 Task: Search one way flight ticket for 1 adult, 1 child, 1 infant in seat in premium economy from Medford: Rogue Valley International-medford Airport to Fort Wayne: Fort Wayne International Airport on 8-4-2023. Choice of flights is Royal air maroc. Number of bags: 2 checked bags. Price is upto 91000. Outbound departure time preference is 6:30.
Action: Mouse moved to (298, 265)
Screenshot: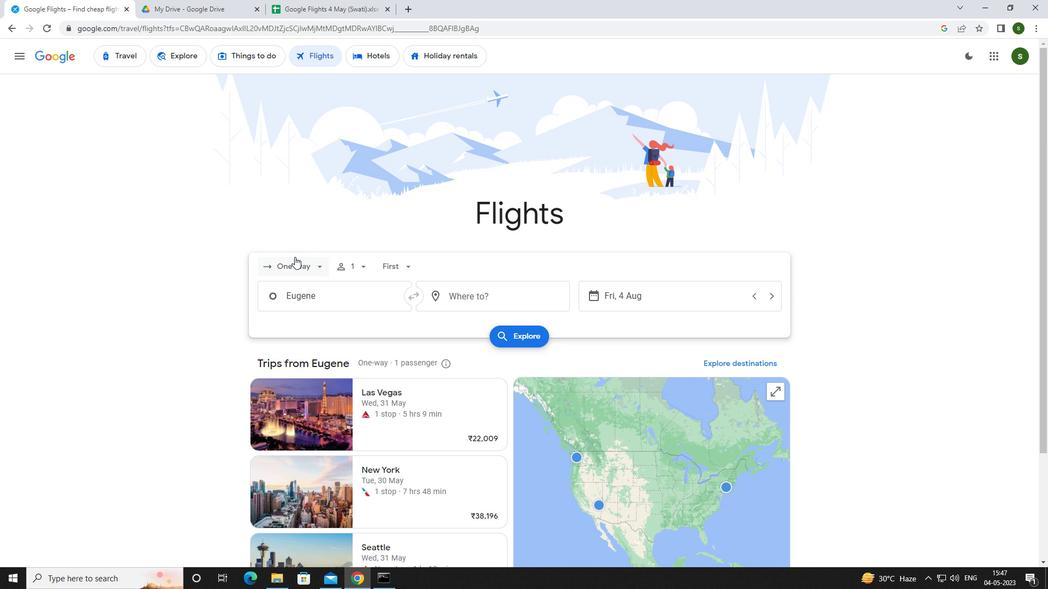 
Action: Mouse pressed left at (298, 265)
Screenshot: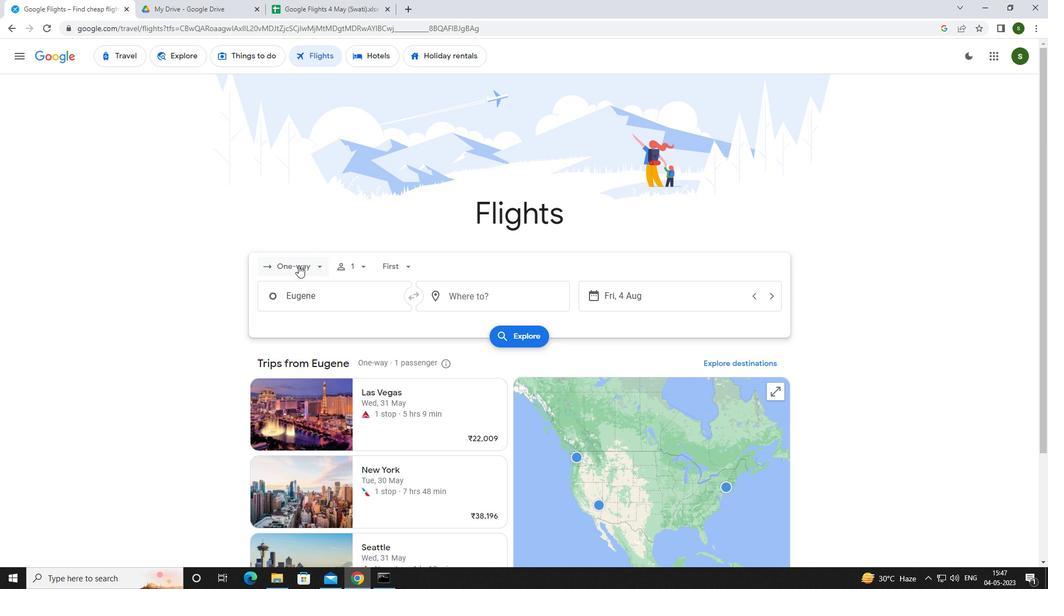 
Action: Mouse moved to (315, 318)
Screenshot: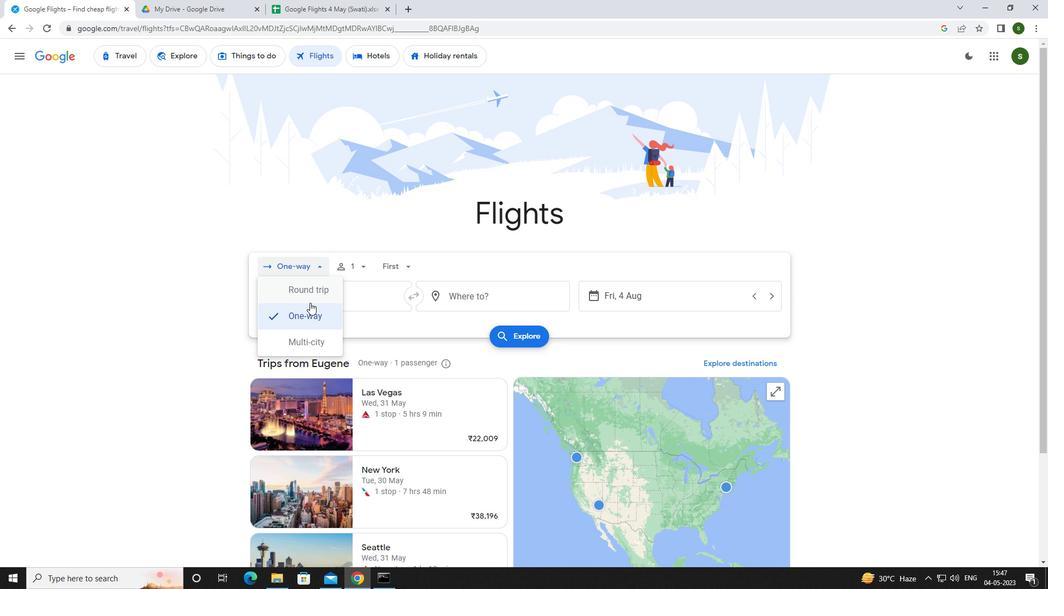 
Action: Mouse pressed left at (315, 318)
Screenshot: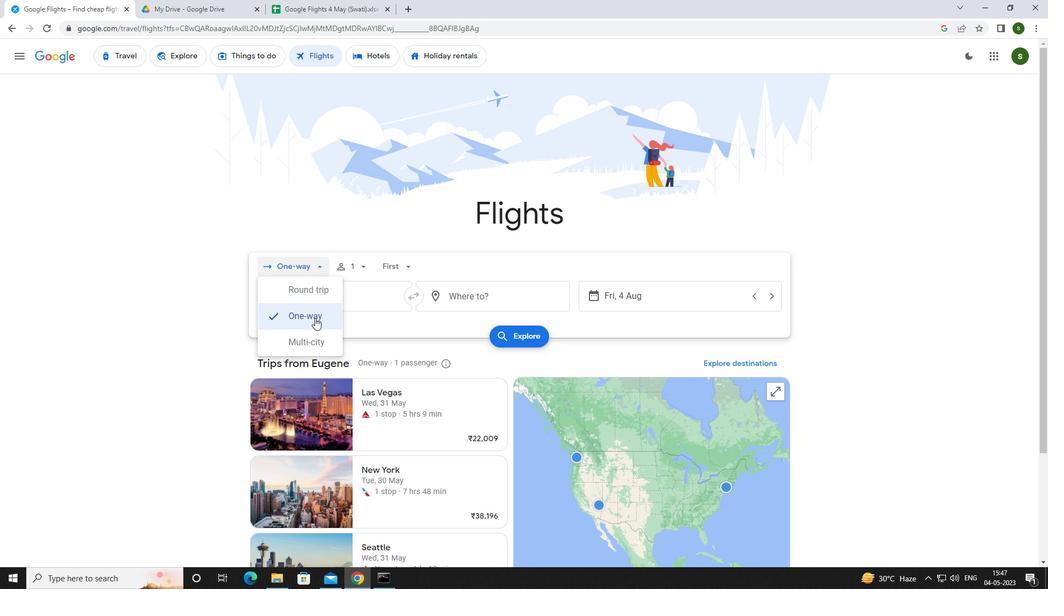 
Action: Mouse moved to (355, 265)
Screenshot: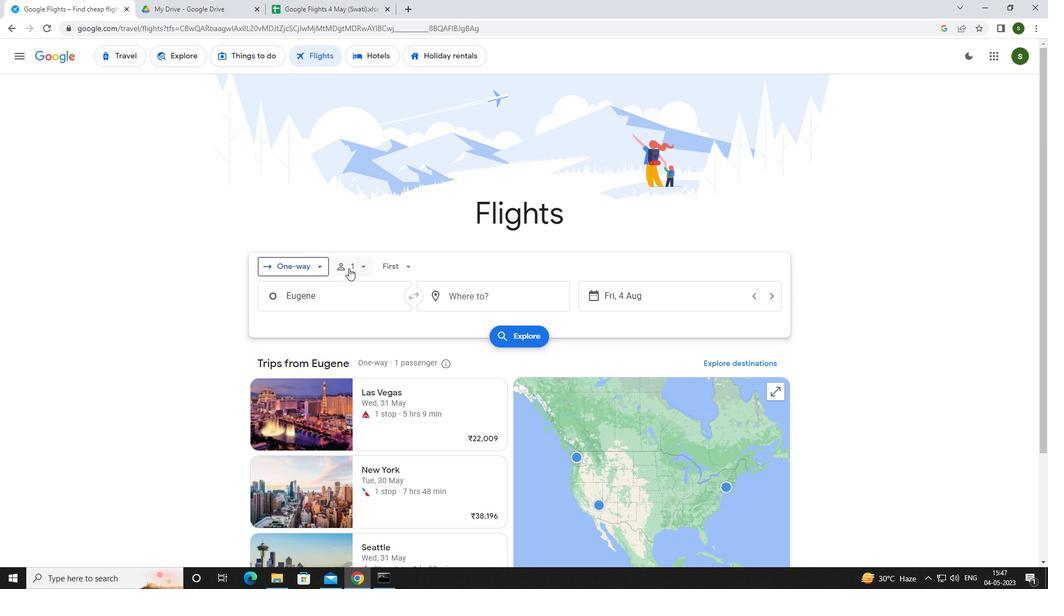
Action: Mouse pressed left at (355, 265)
Screenshot: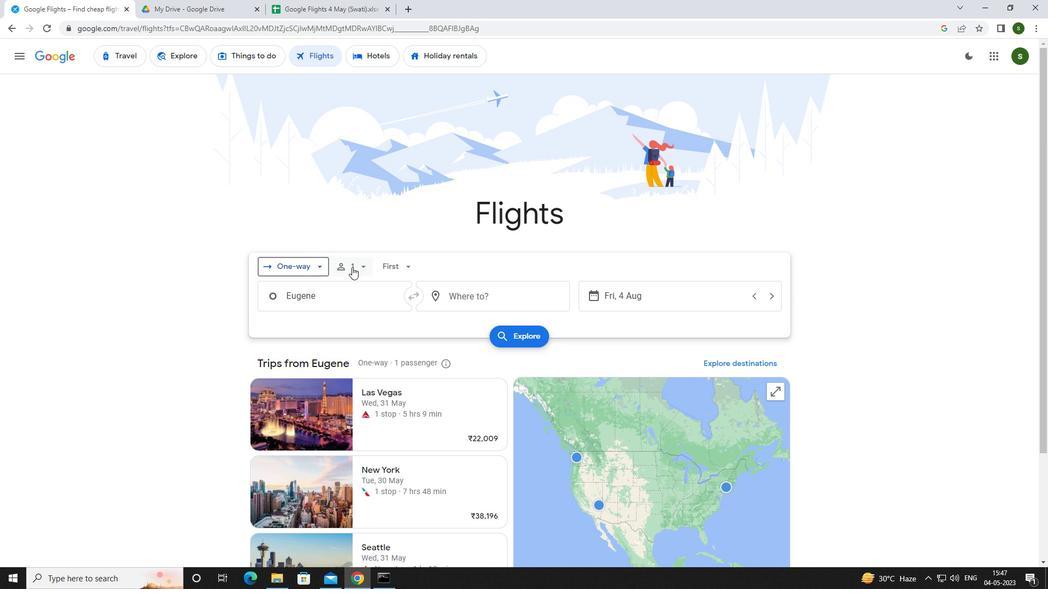 
Action: Mouse moved to (448, 322)
Screenshot: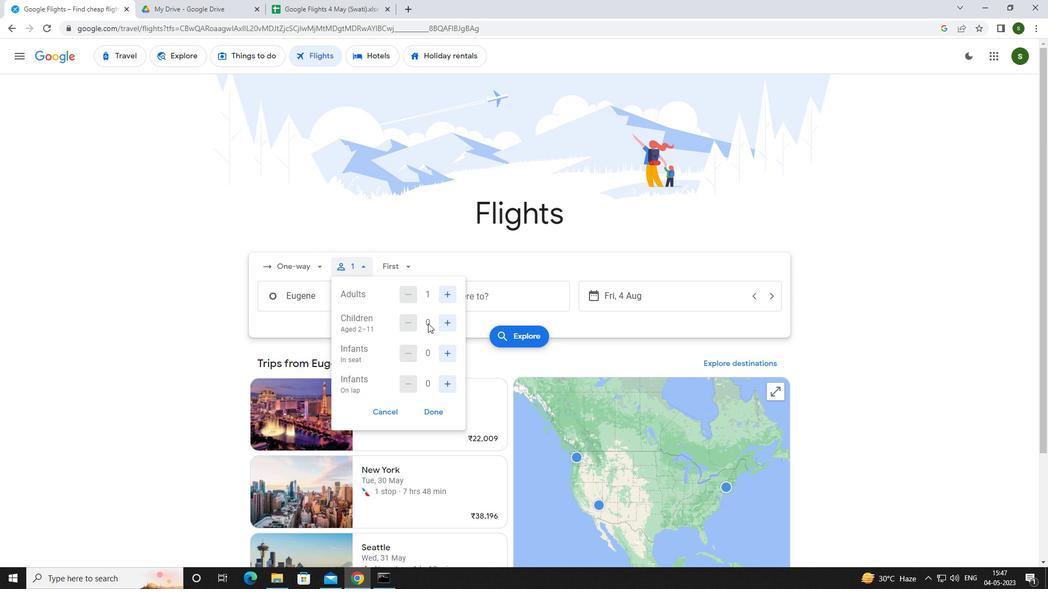 
Action: Mouse pressed left at (448, 322)
Screenshot: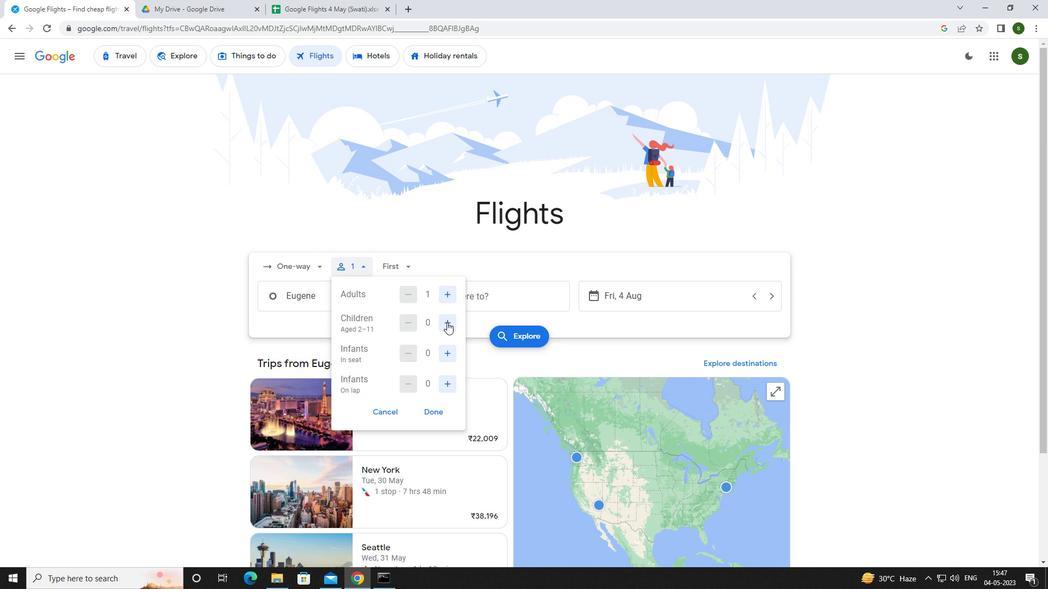 
Action: Mouse moved to (448, 344)
Screenshot: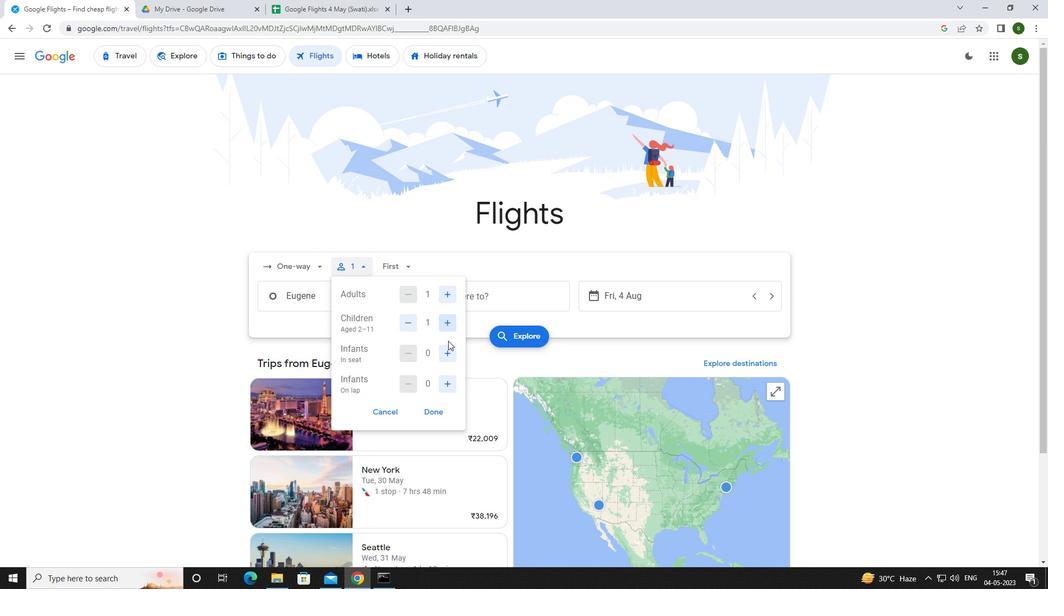 
Action: Mouse pressed left at (448, 344)
Screenshot: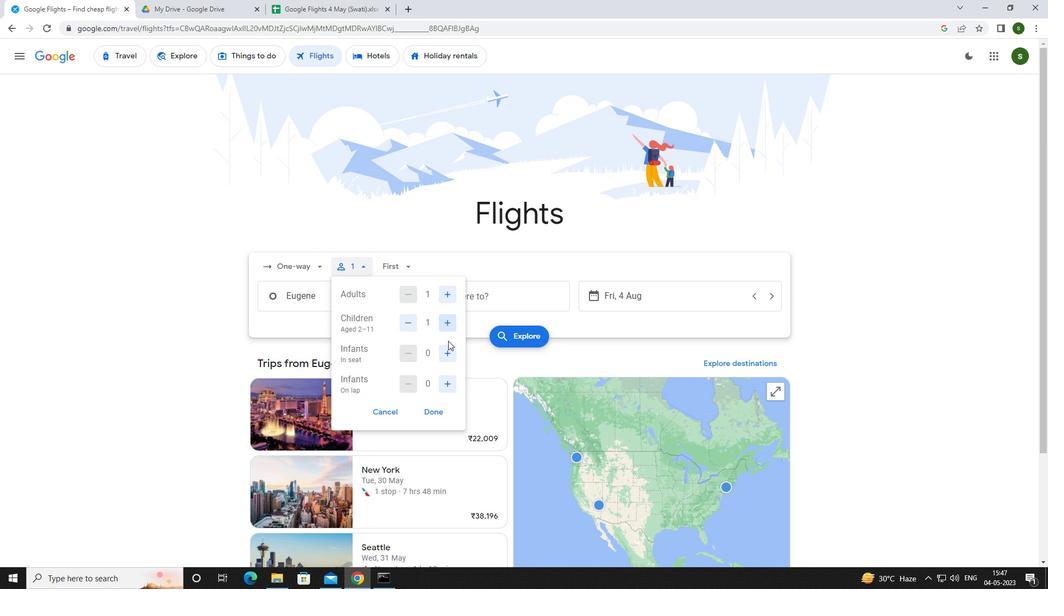 
Action: Mouse moved to (407, 258)
Screenshot: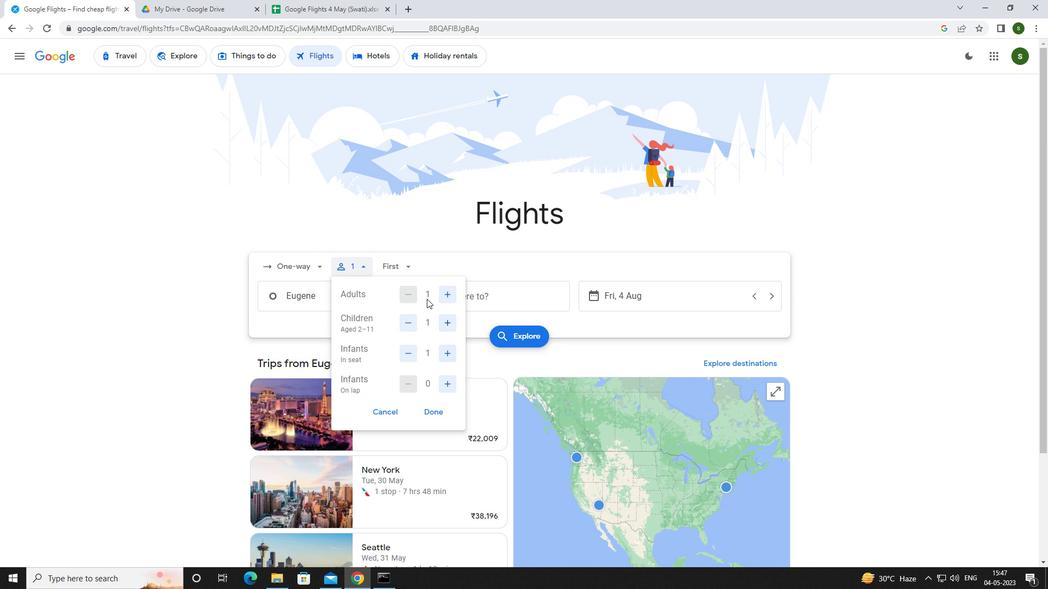 
Action: Mouse pressed left at (407, 258)
Screenshot: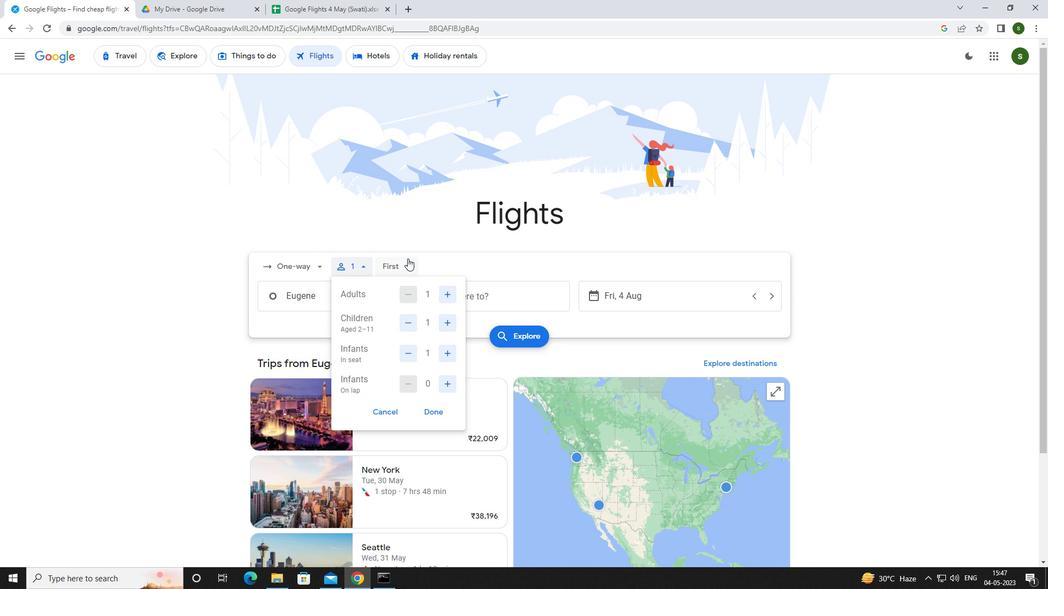 
Action: Mouse moved to (406, 289)
Screenshot: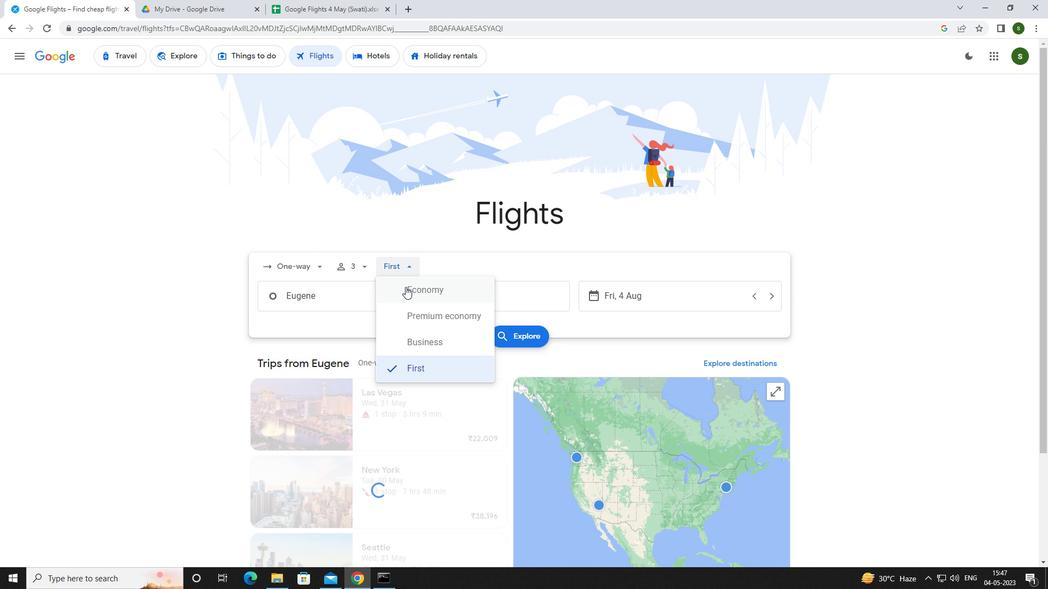 
Action: Mouse pressed left at (406, 289)
Screenshot: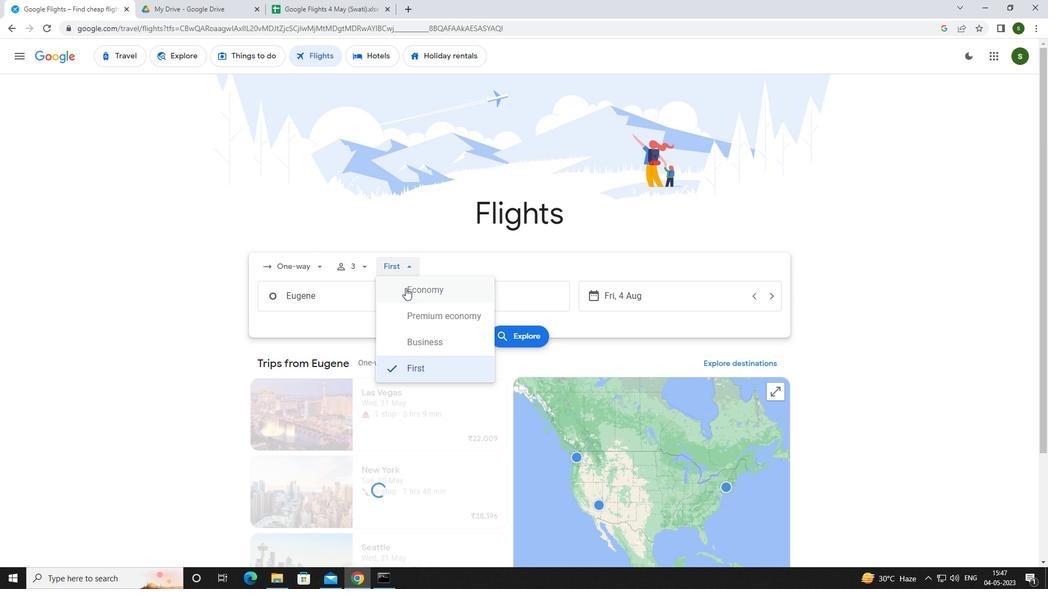 
Action: Mouse moved to (369, 293)
Screenshot: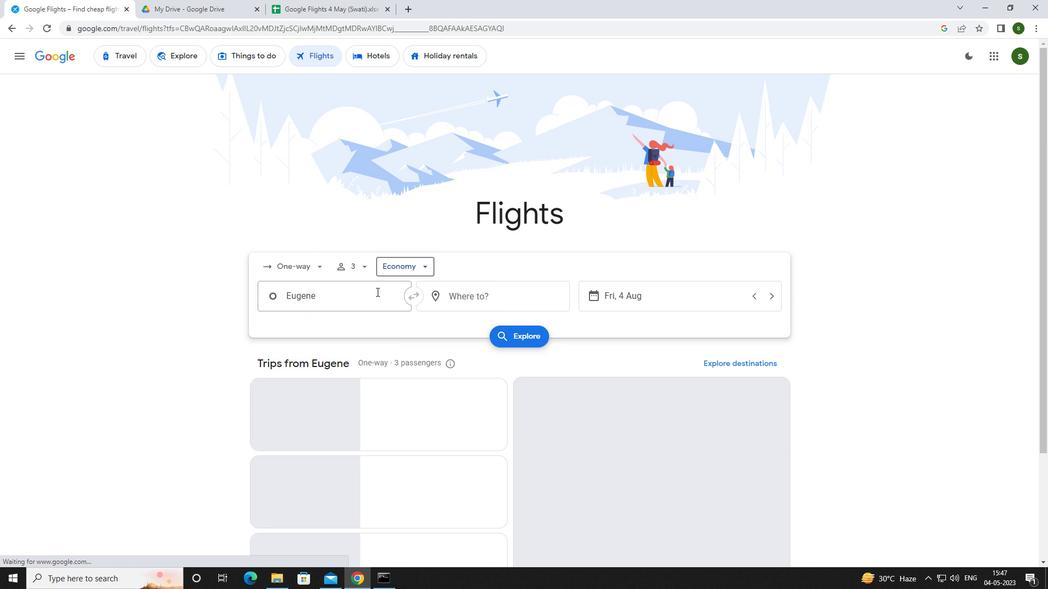 
Action: Mouse pressed left at (369, 293)
Screenshot: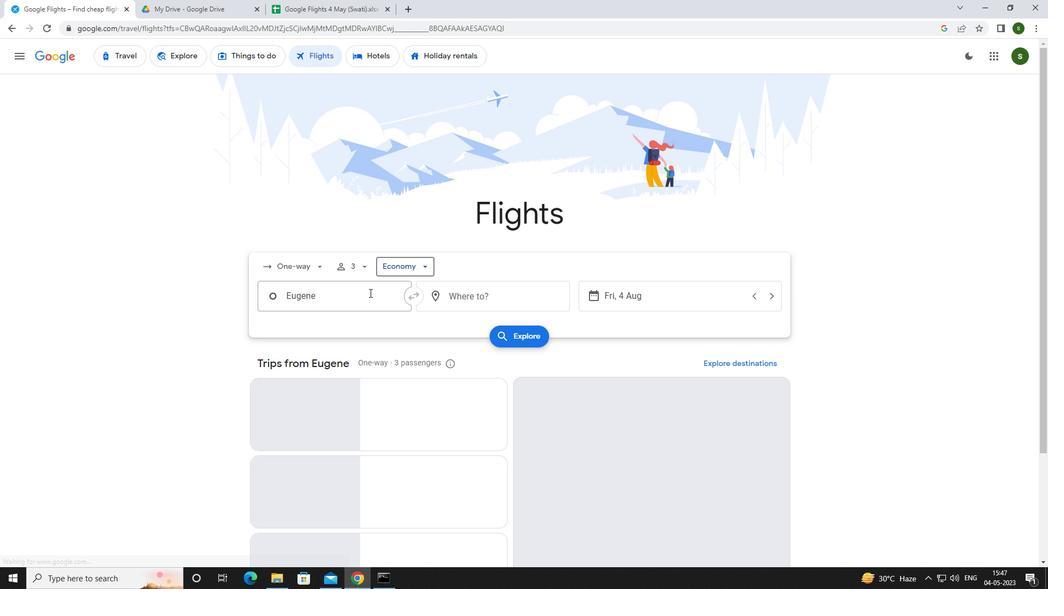 
Action: Key pressed <Key.caps_lock>r<Key.caps_lock>ogue<Key.space><Key.caps_lock>v<Key.caps_lock>a
Screenshot: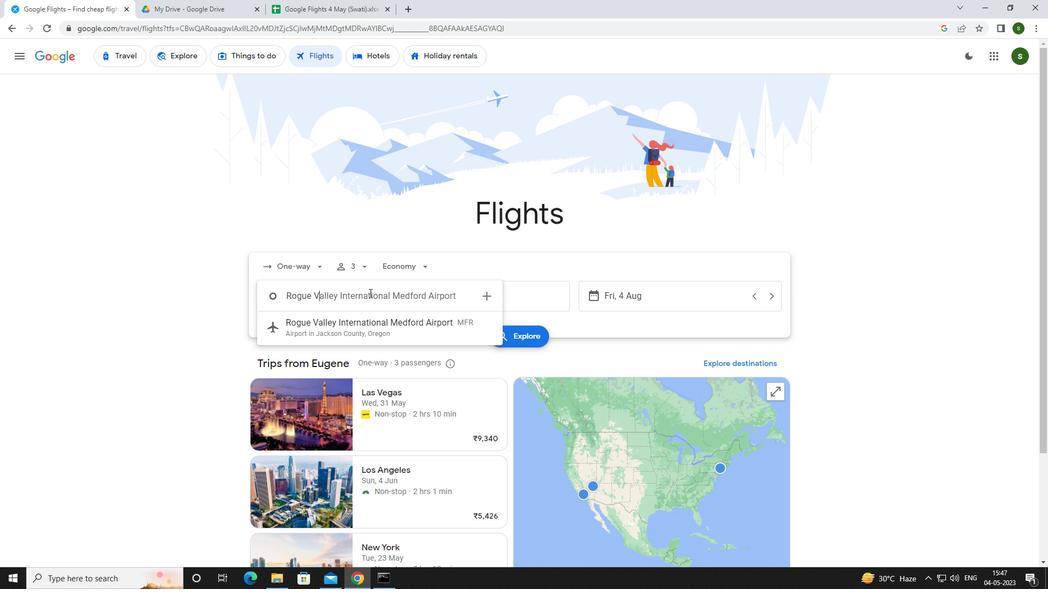 
Action: Mouse moved to (373, 324)
Screenshot: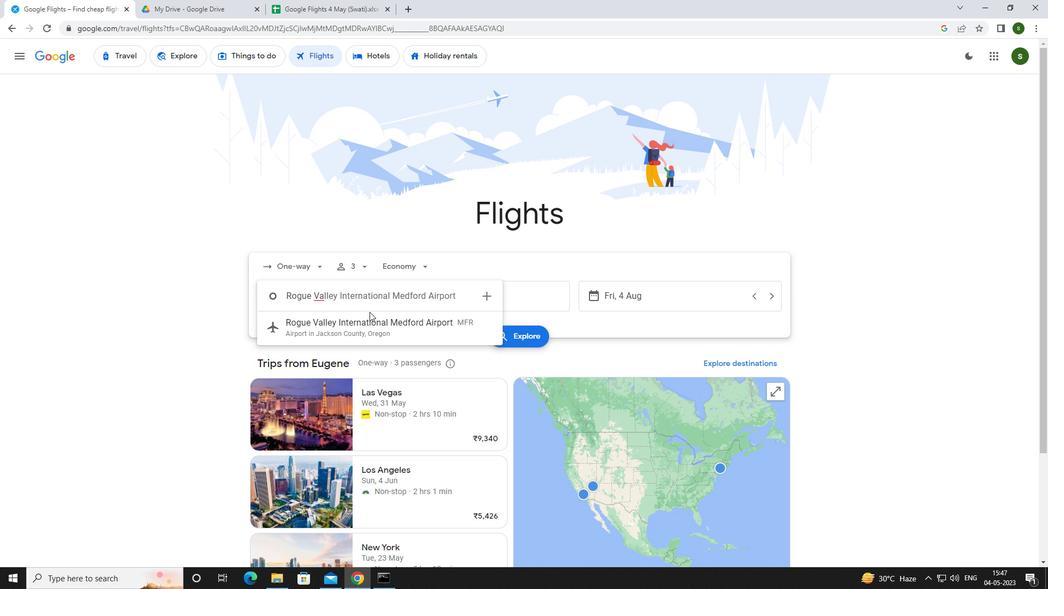 
Action: Mouse pressed left at (373, 324)
Screenshot: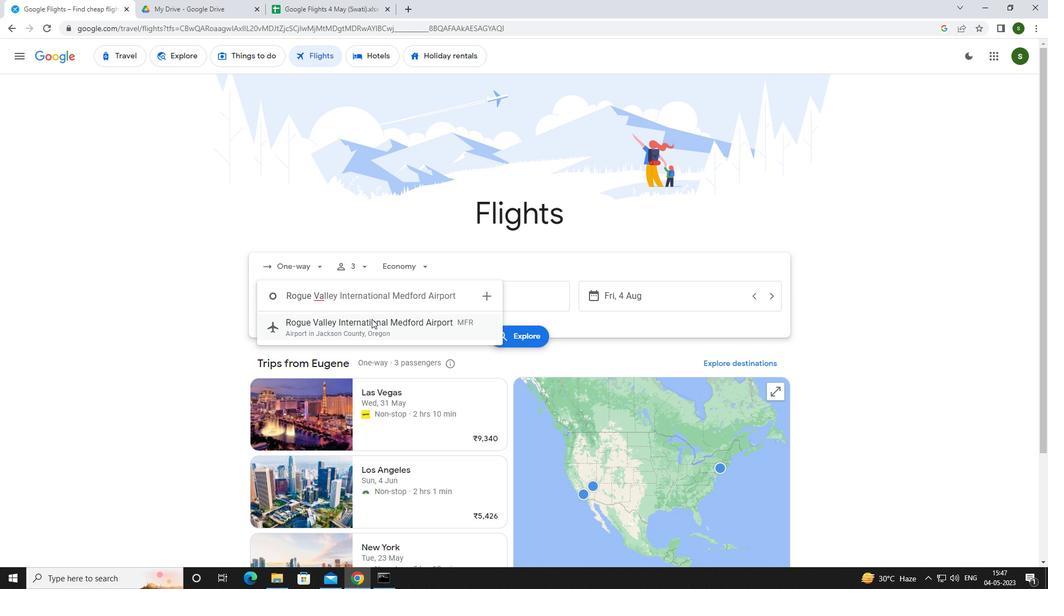 
Action: Mouse moved to (510, 292)
Screenshot: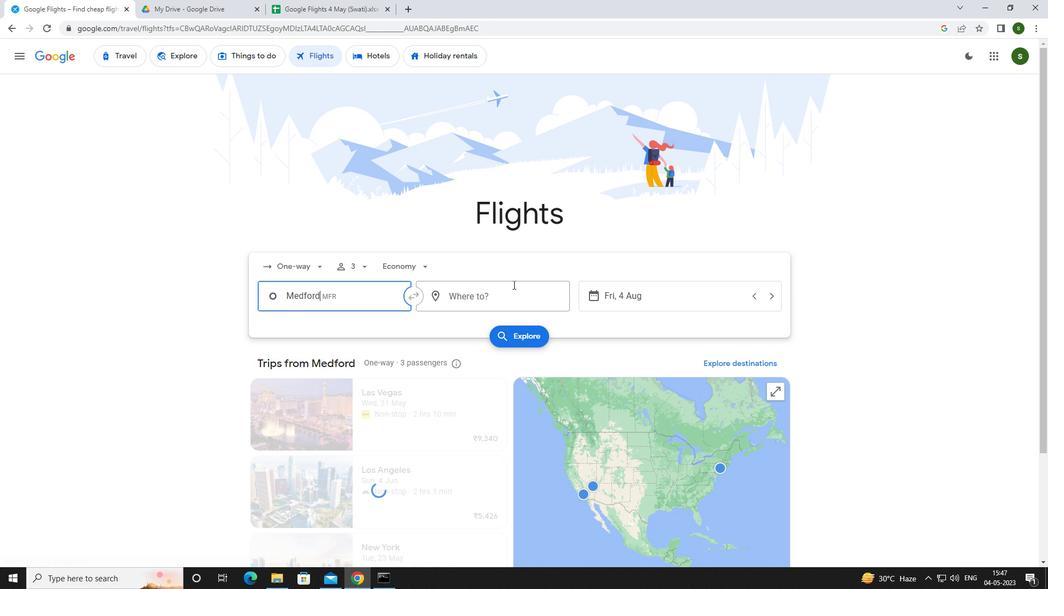 
Action: Mouse pressed left at (510, 292)
Screenshot: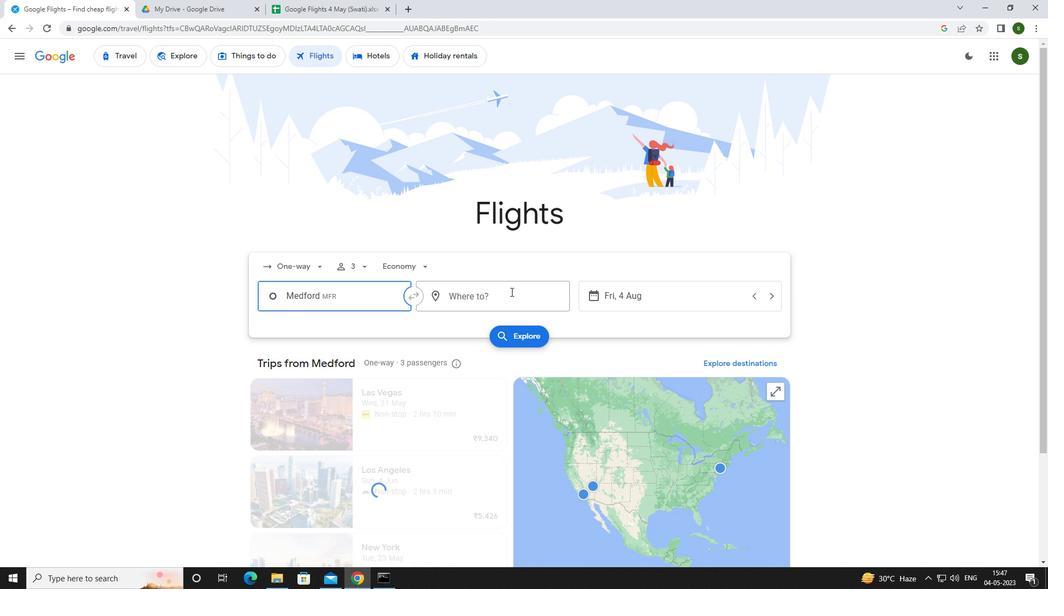
Action: Mouse moved to (472, 306)
Screenshot: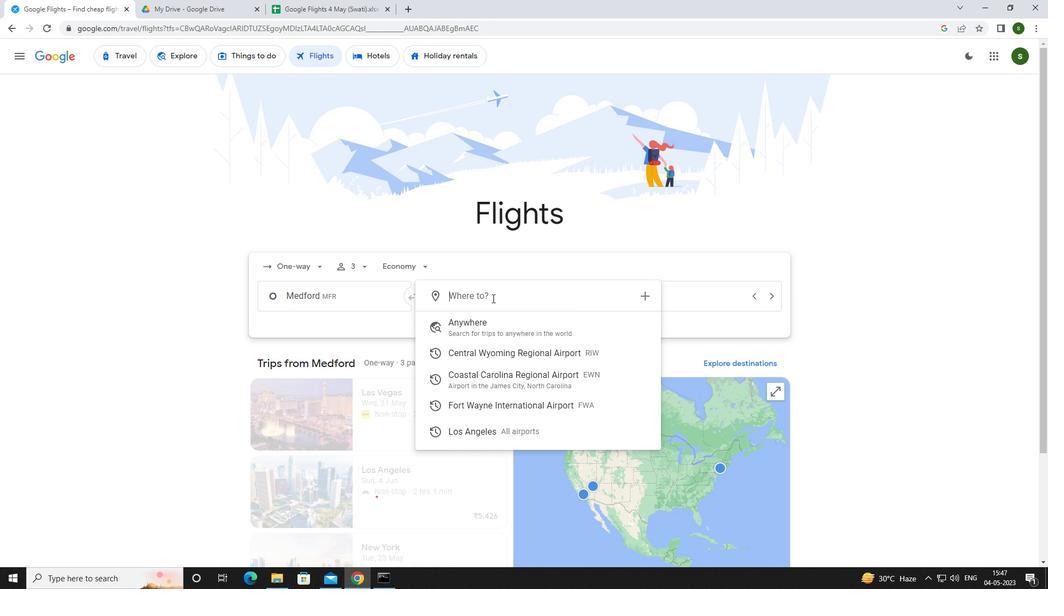 
Action: Key pressed <Key.caps_lock>f<Key.caps_lock>ort<Key.space><Key.caps_lock>w<Key.caps_lock>ay
Screenshot: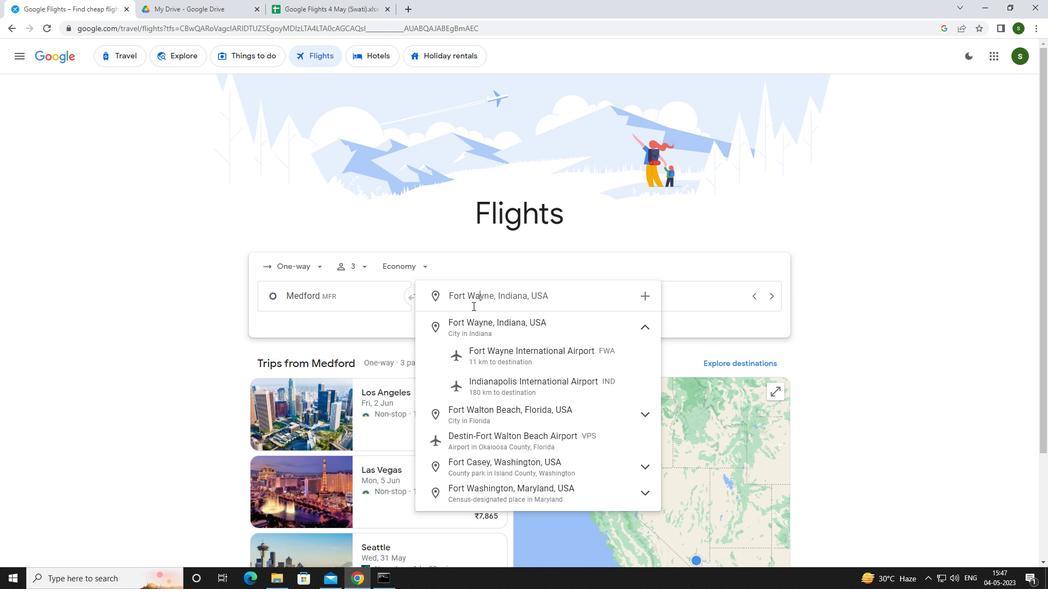 
Action: Mouse moved to (497, 347)
Screenshot: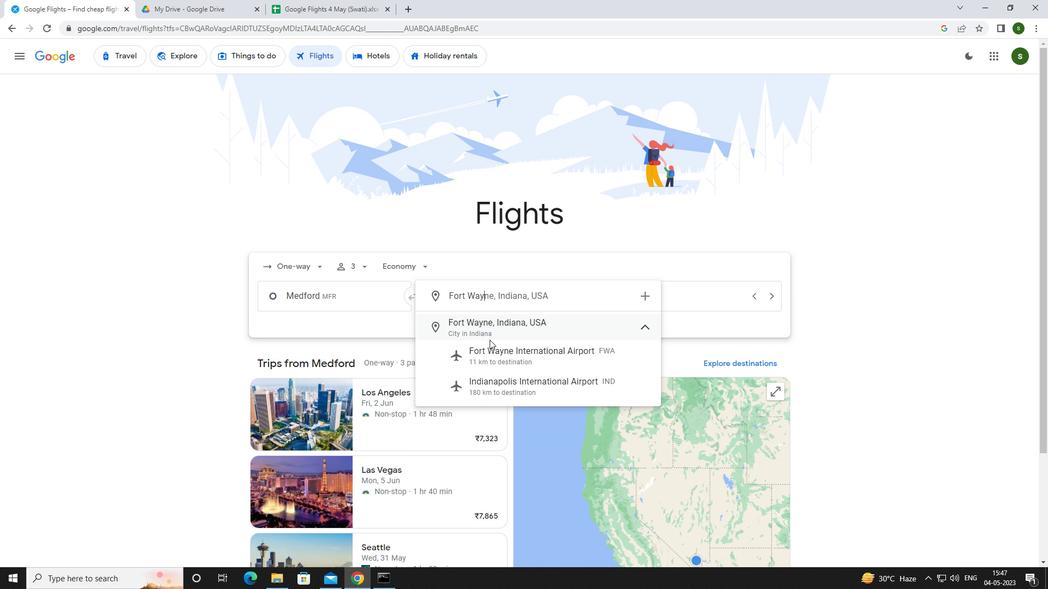 
Action: Mouse pressed left at (497, 347)
Screenshot: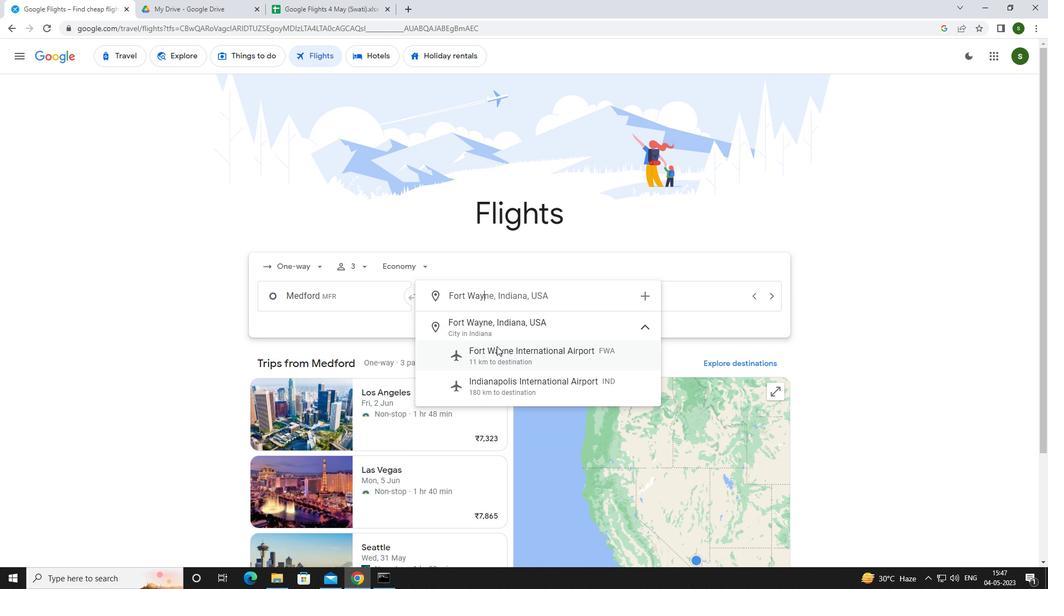 
Action: Mouse moved to (646, 294)
Screenshot: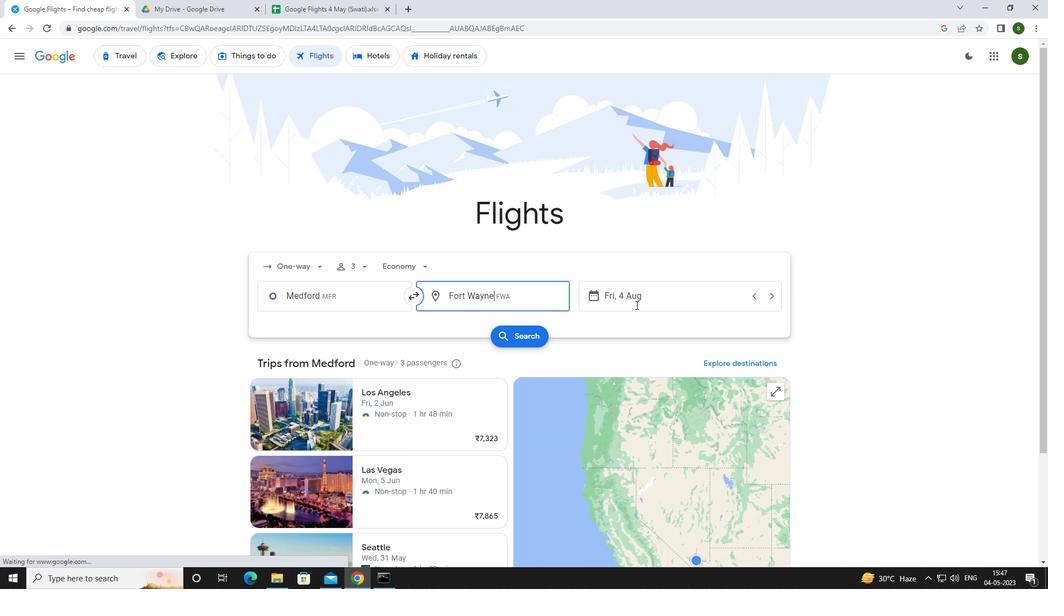 
Action: Mouse pressed left at (646, 294)
Screenshot: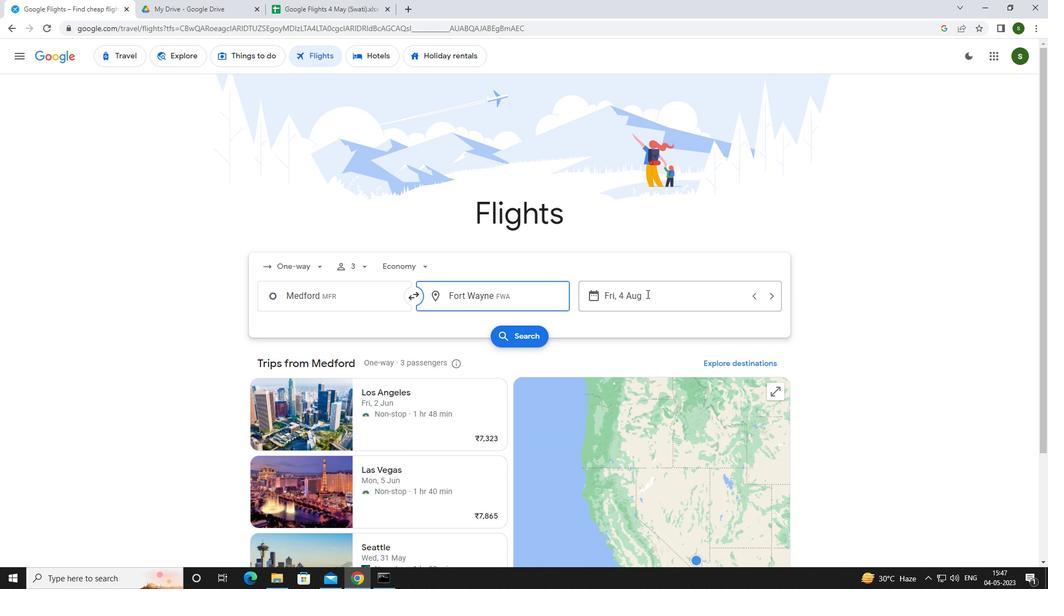 
Action: Mouse moved to (524, 376)
Screenshot: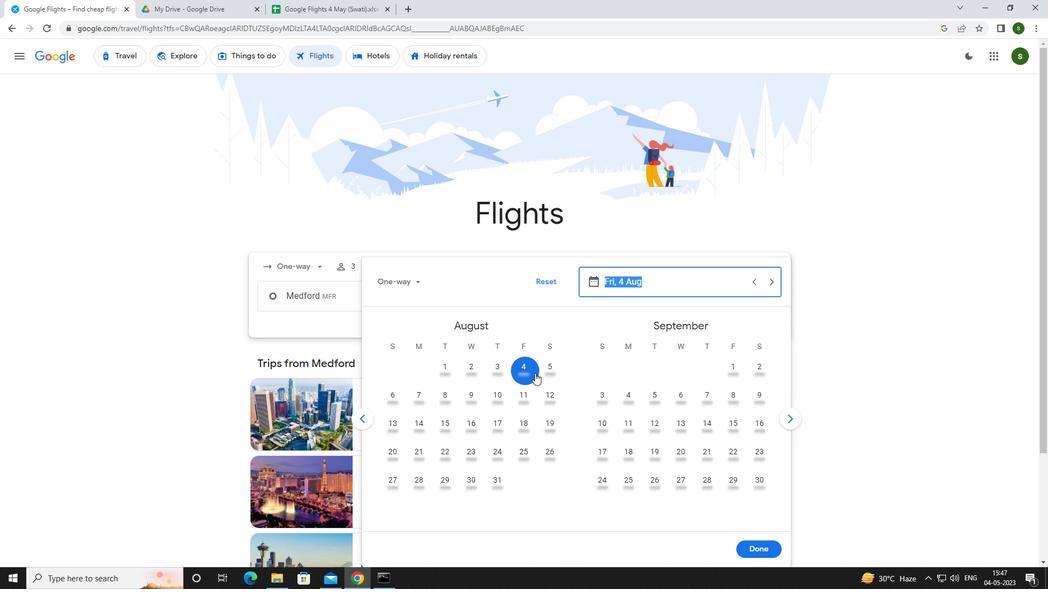 
Action: Mouse pressed left at (524, 376)
Screenshot: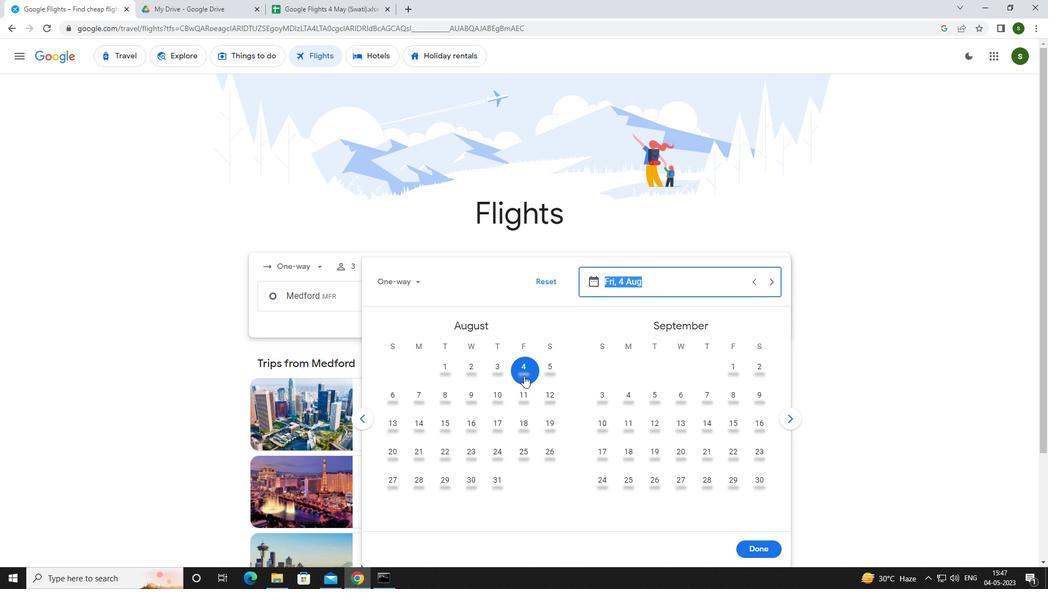 
Action: Mouse moved to (745, 543)
Screenshot: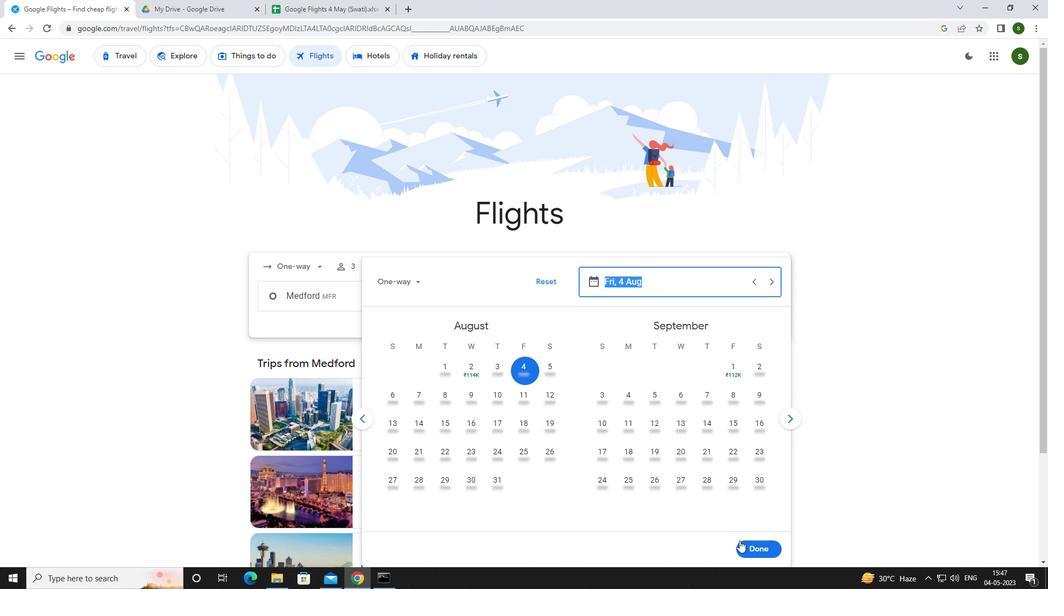 
Action: Mouse pressed left at (745, 543)
Screenshot: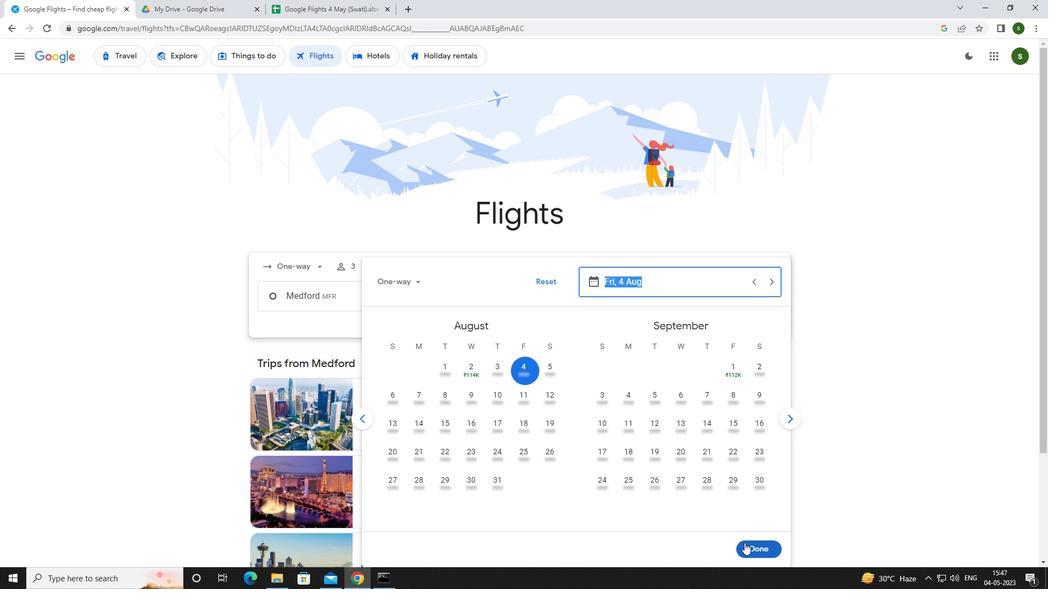 
Action: Mouse moved to (533, 343)
Screenshot: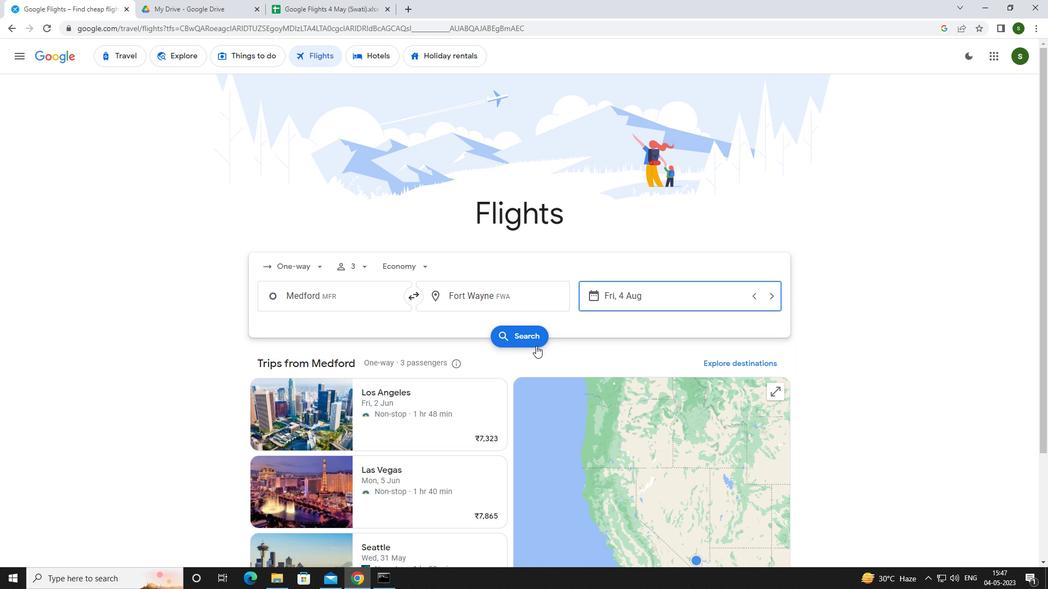 
Action: Mouse pressed left at (533, 343)
Screenshot: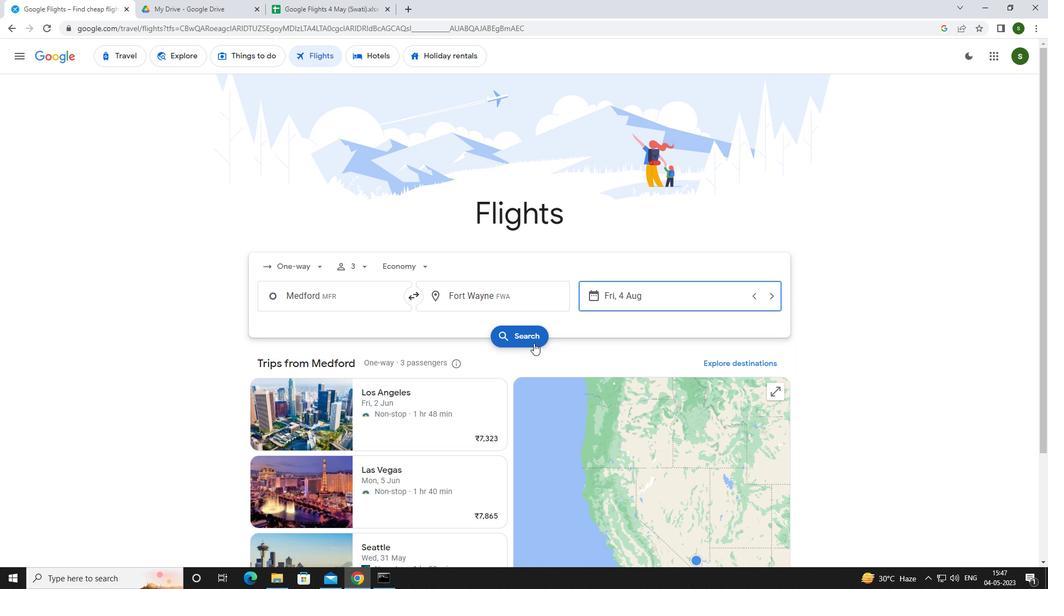 
Action: Mouse moved to (286, 157)
Screenshot: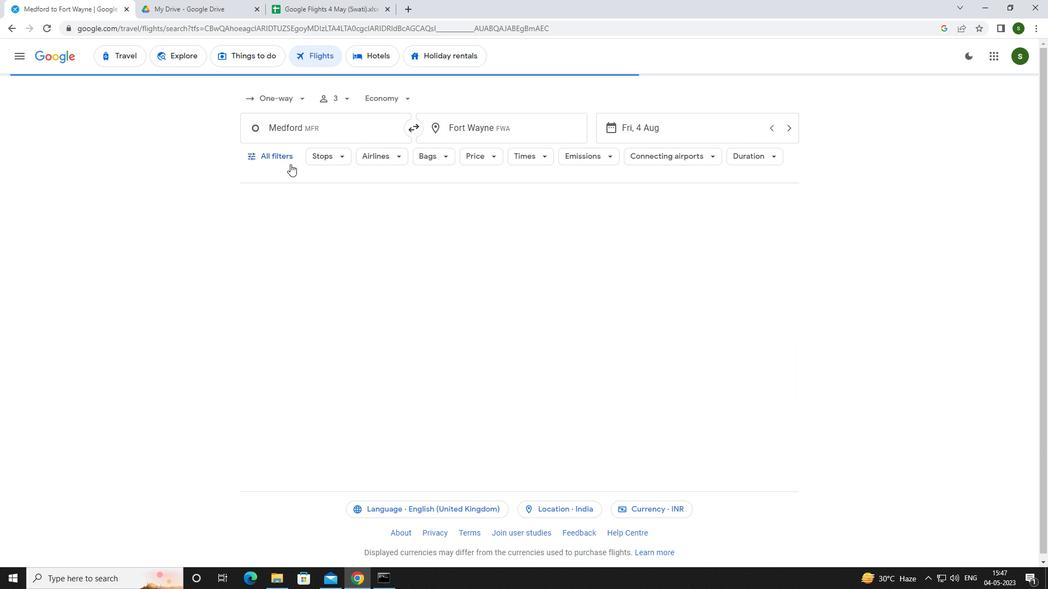 
Action: Mouse pressed left at (286, 157)
Screenshot: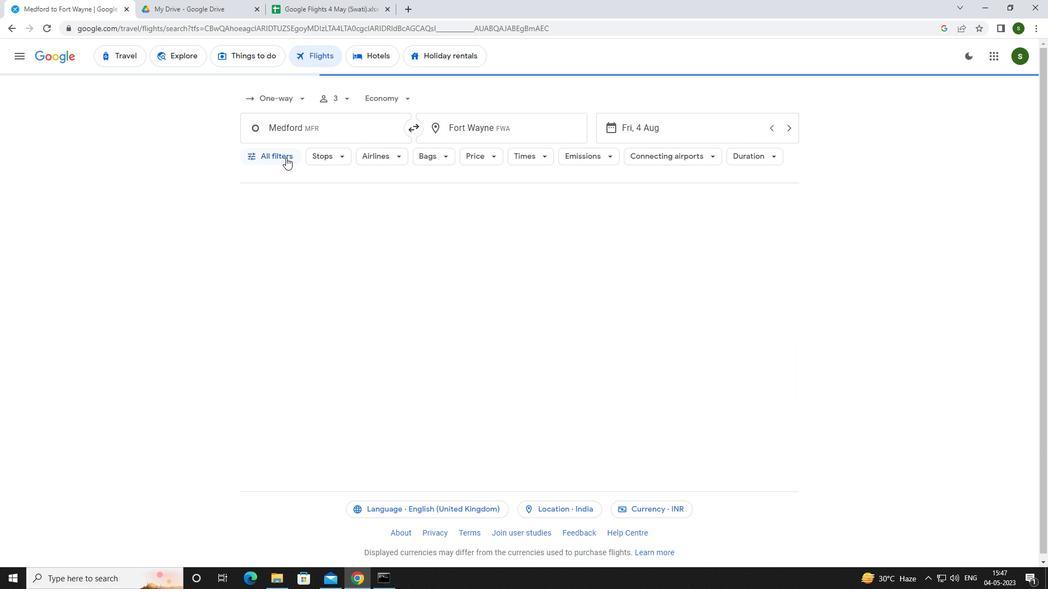 
Action: Mouse moved to (405, 385)
Screenshot: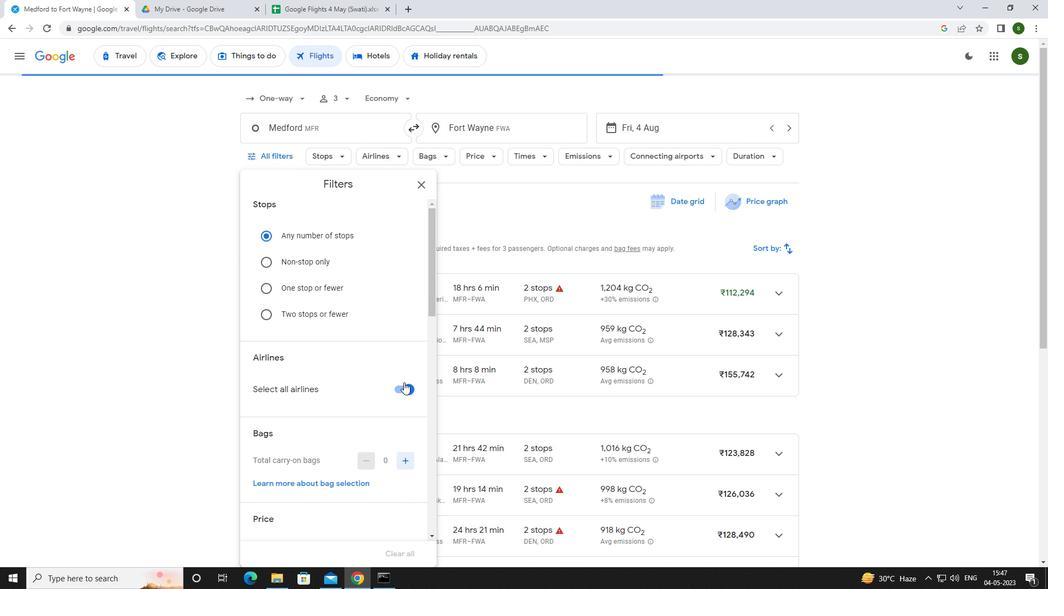 
Action: Mouse pressed left at (405, 385)
Screenshot: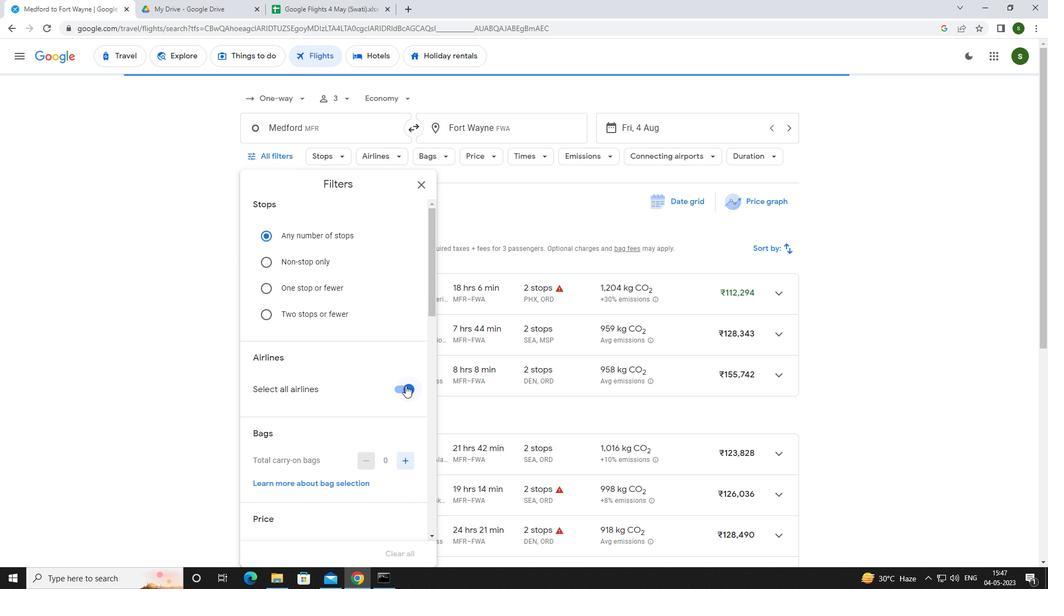 
Action: Mouse moved to (409, 389)
Screenshot: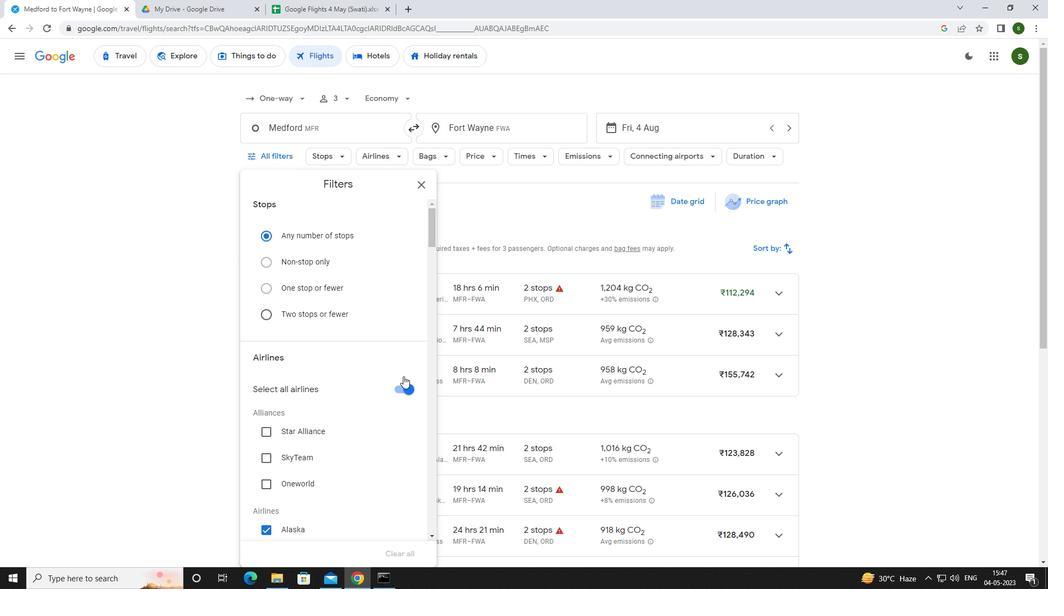 
Action: Mouse pressed left at (409, 389)
Screenshot: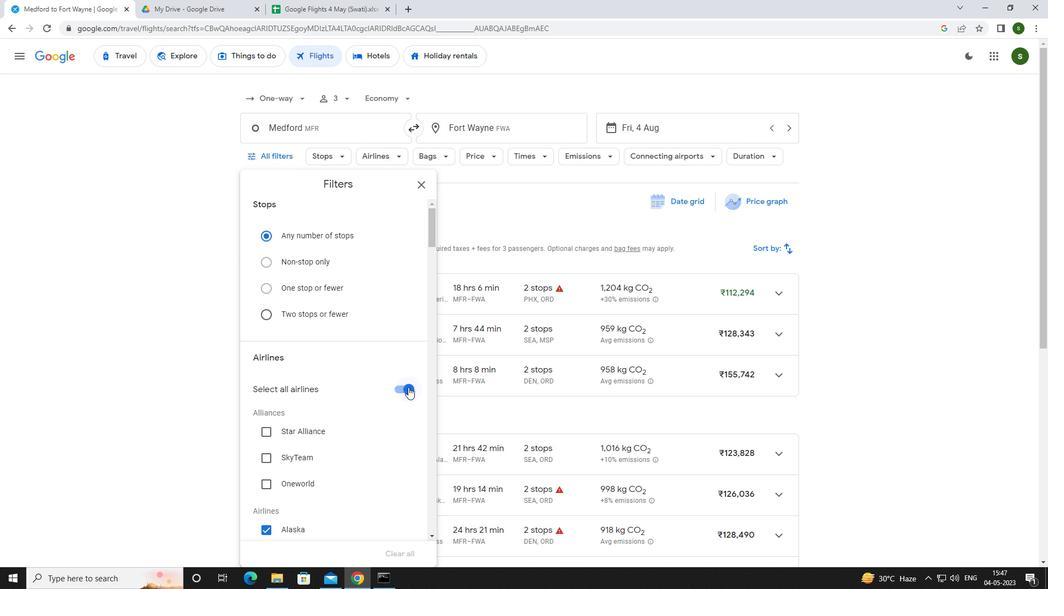 
Action: Mouse moved to (403, 384)
Screenshot: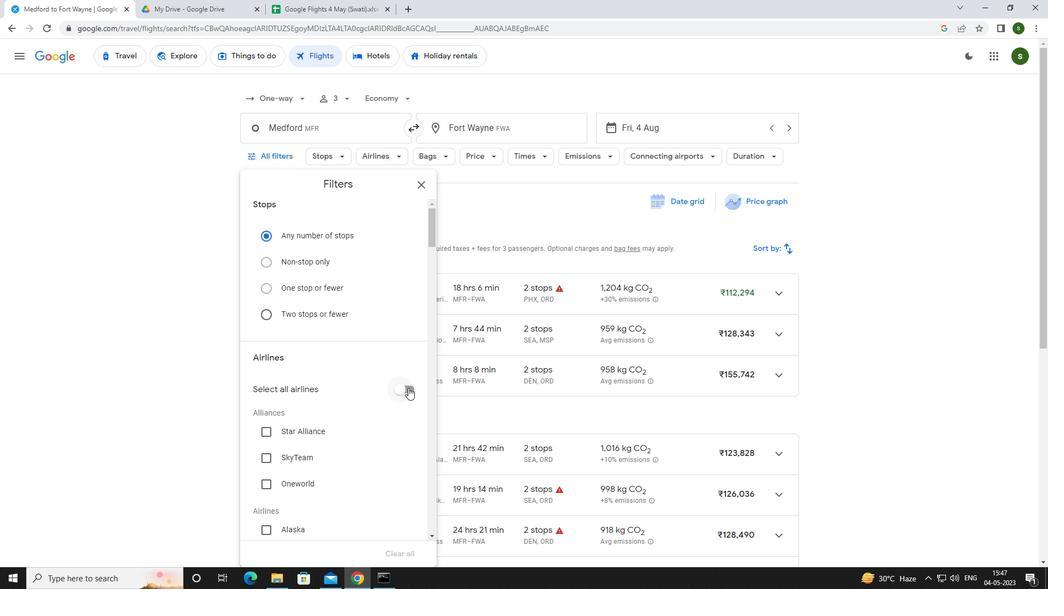 
Action: Mouse scrolled (403, 383) with delta (0, 0)
Screenshot: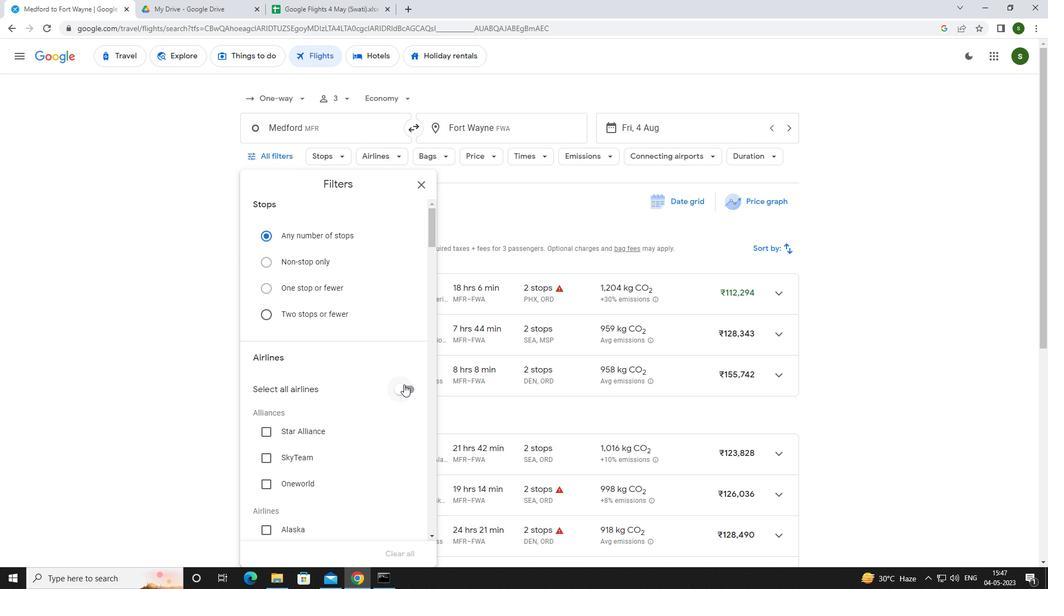 
Action: Mouse scrolled (403, 383) with delta (0, 0)
Screenshot: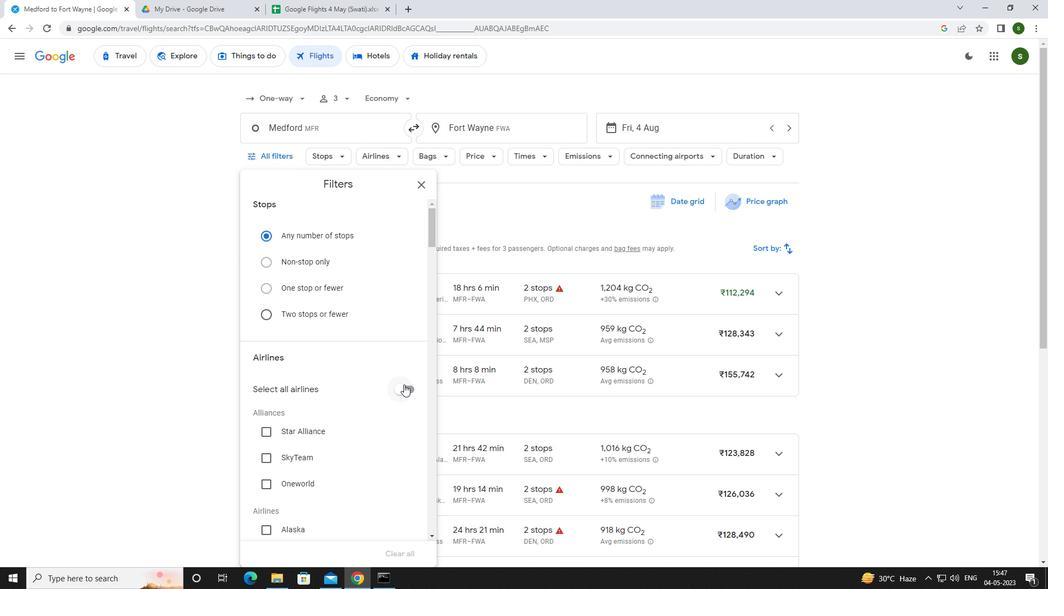 
Action: Mouse scrolled (403, 383) with delta (0, 0)
Screenshot: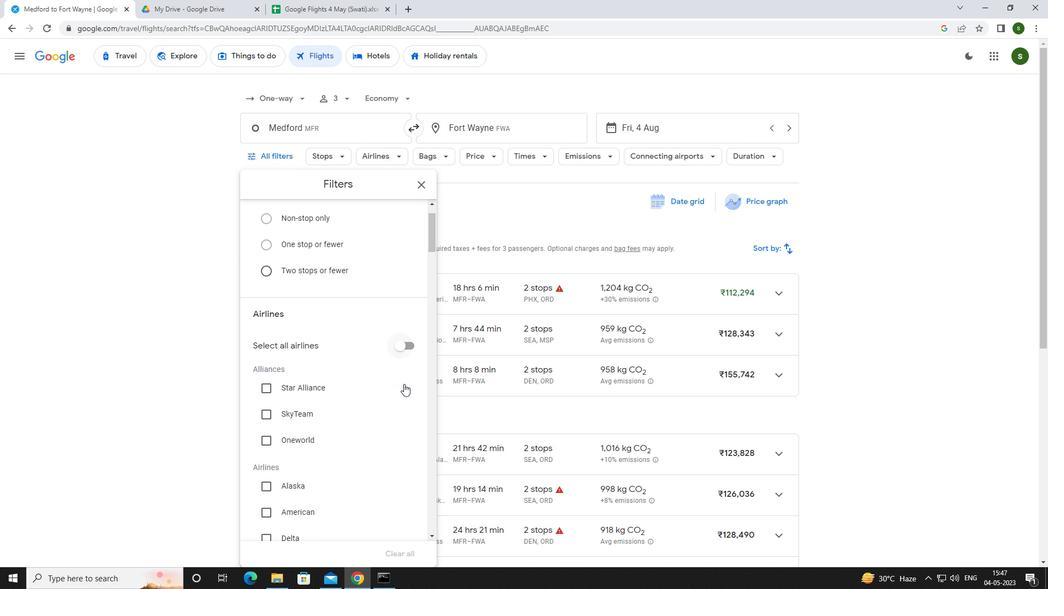 
Action: Mouse scrolled (403, 383) with delta (0, 0)
Screenshot: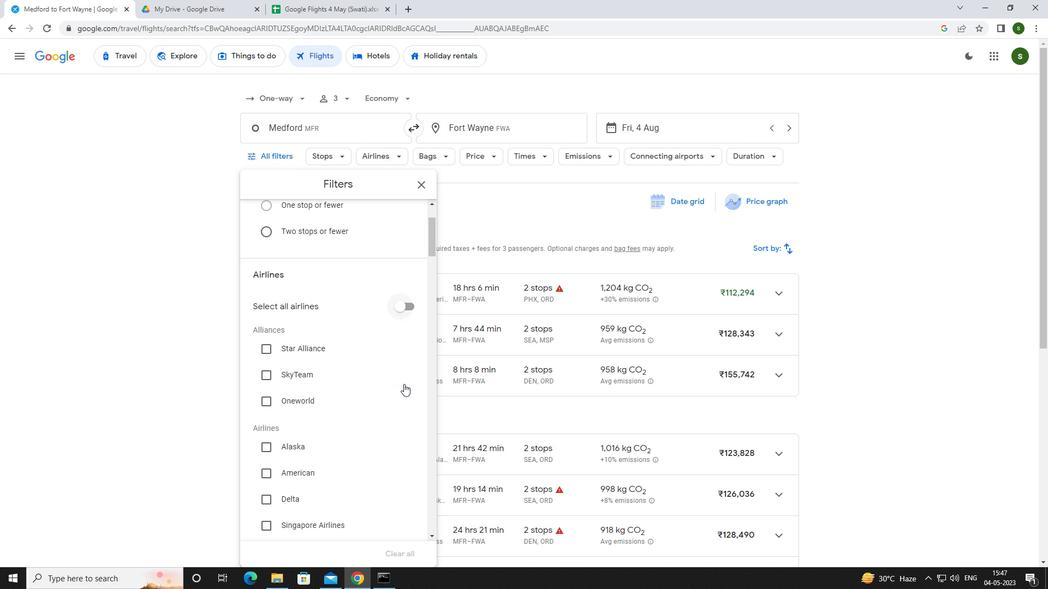
Action: Mouse moved to (401, 382)
Screenshot: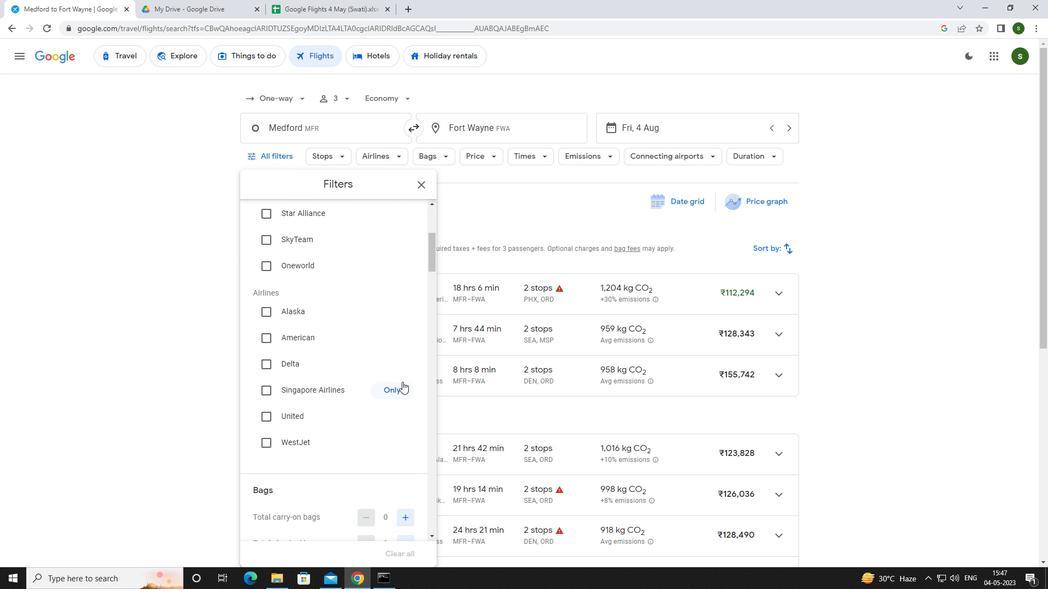 
Action: Mouse scrolled (401, 381) with delta (0, 0)
Screenshot: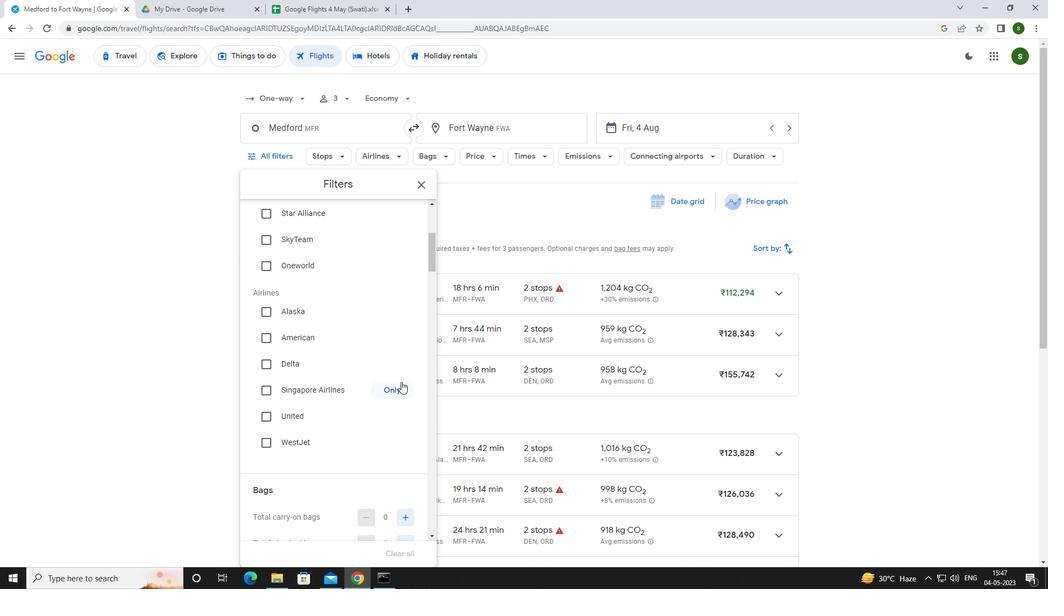 
Action: Mouse scrolled (401, 381) with delta (0, 0)
Screenshot: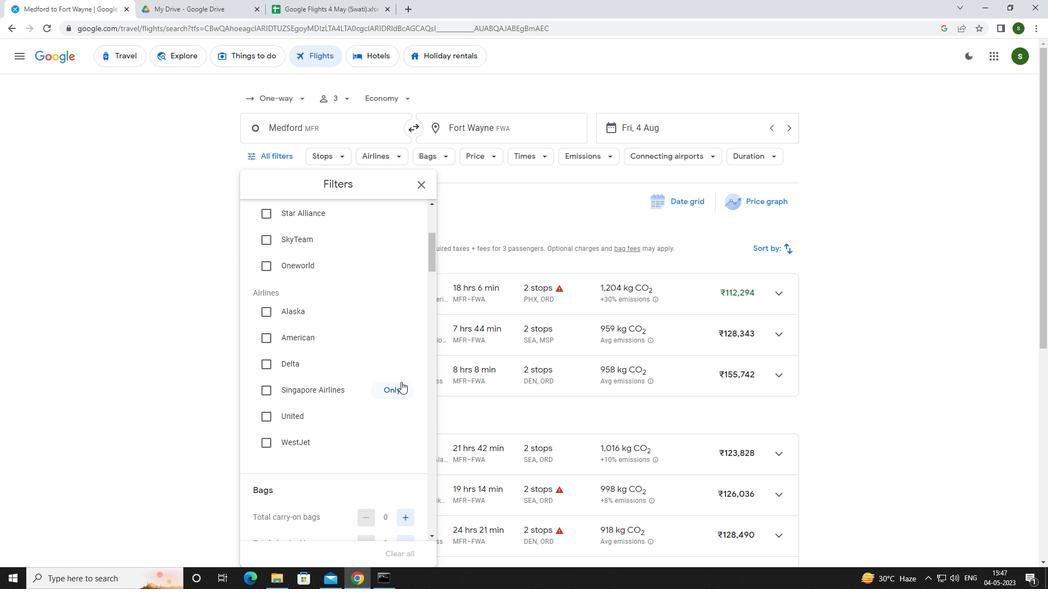 
Action: Mouse scrolled (401, 381) with delta (0, 0)
Screenshot: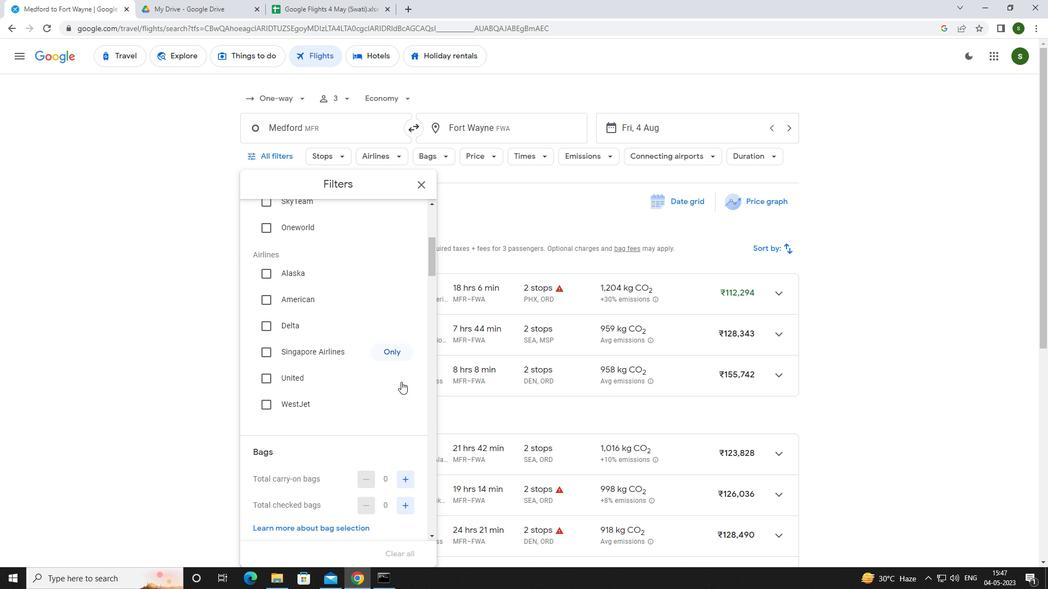 
Action: Mouse moved to (400, 381)
Screenshot: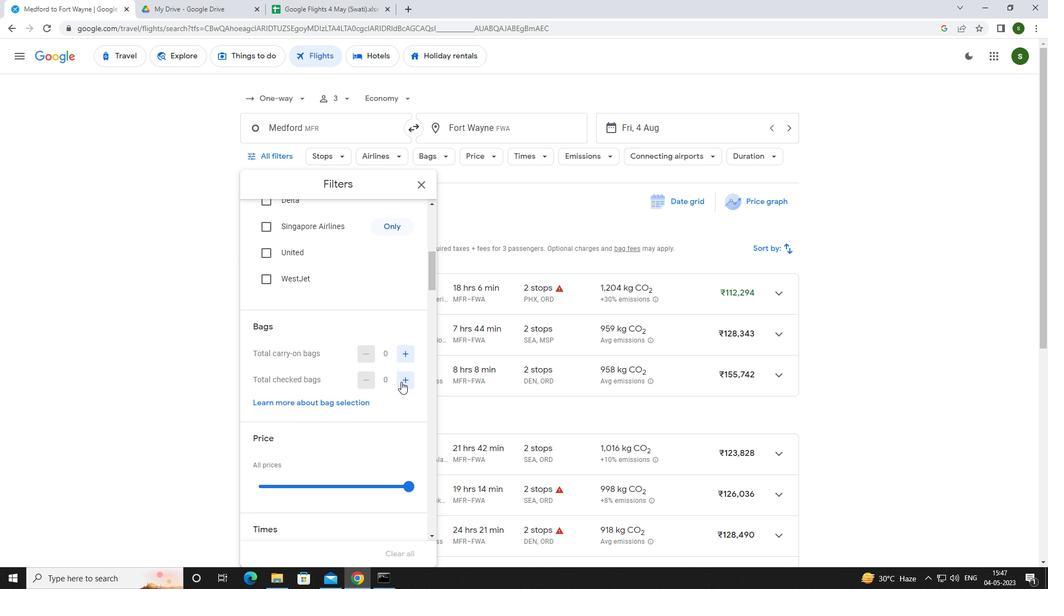 
Action: Mouse pressed left at (400, 381)
Screenshot: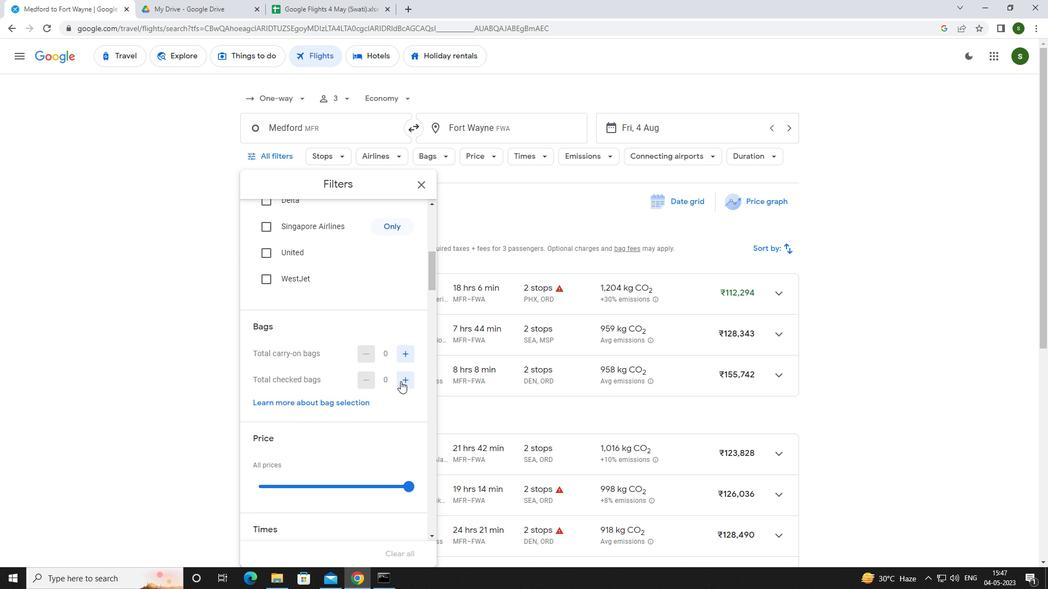 
Action: Mouse pressed left at (400, 381)
Screenshot: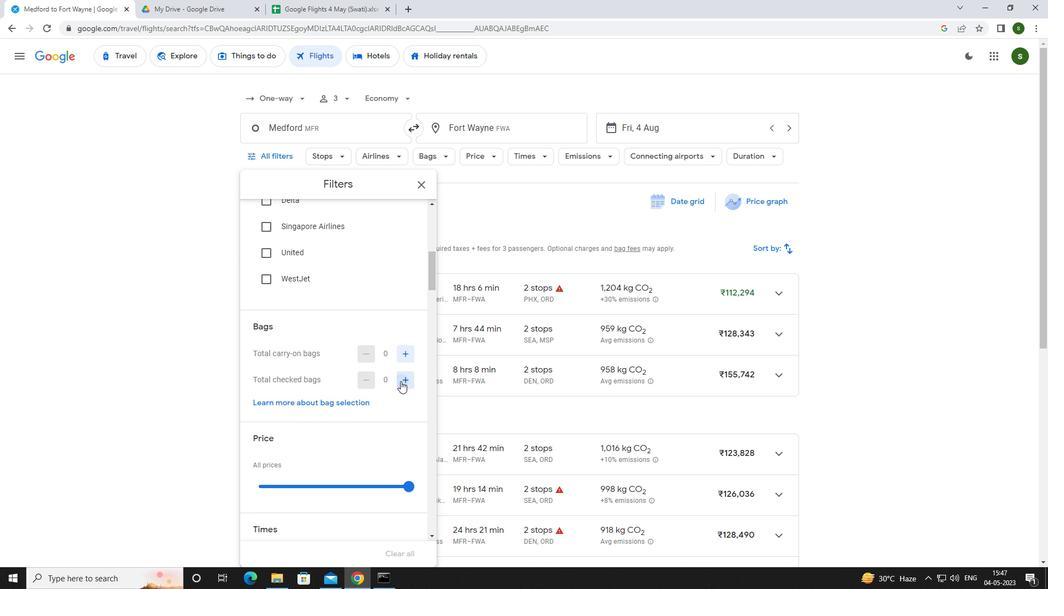
Action: Mouse scrolled (400, 381) with delta (0, 0)
Screenshot: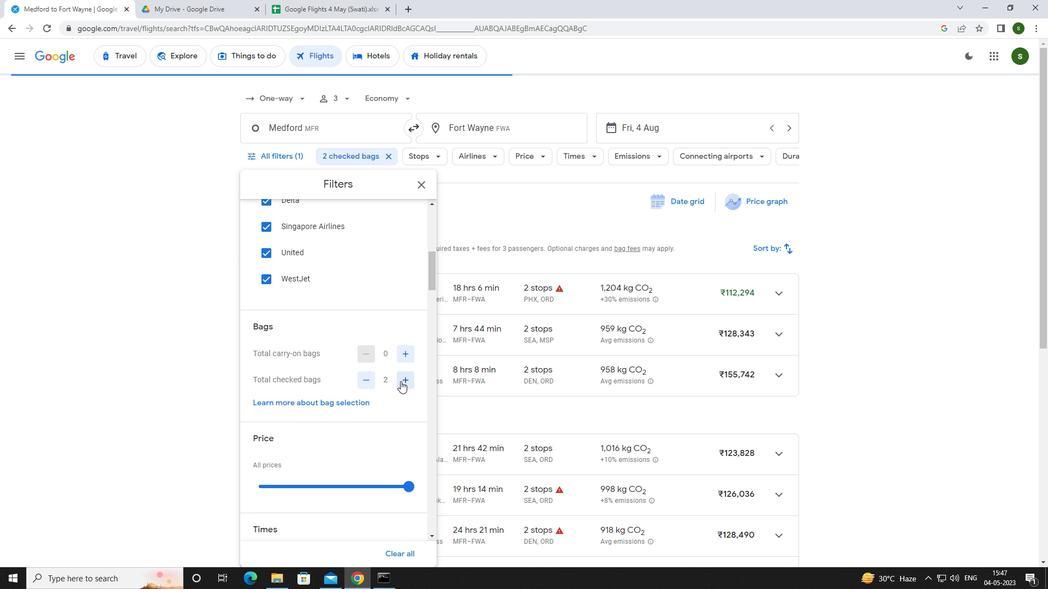
Action: Mouse scrolled (400, 381) with delta (0, 0)
Screenshot: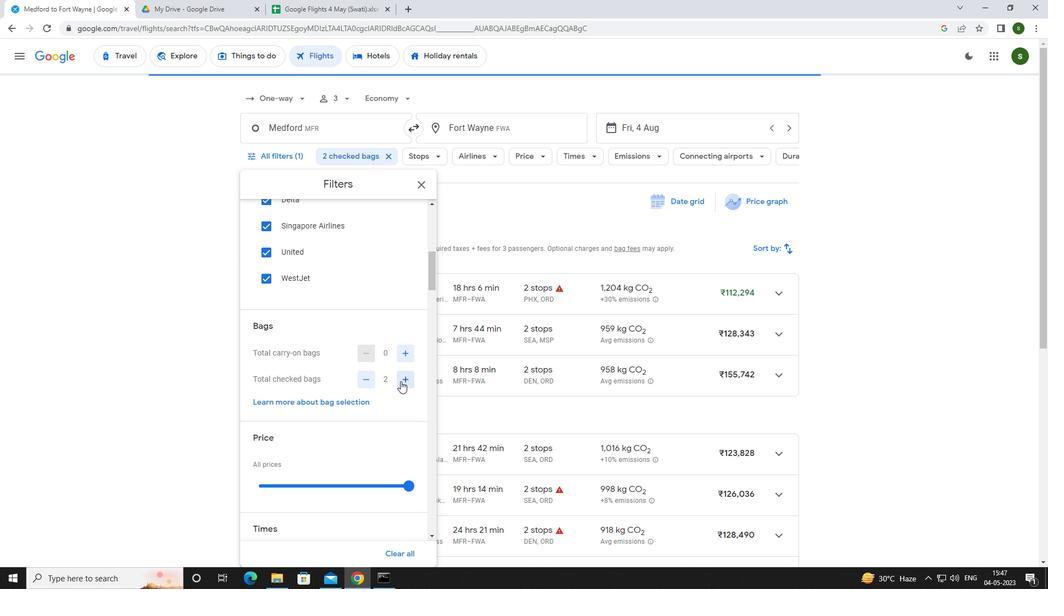 
Action: Mouse moved to (407, 378)
Screenshot: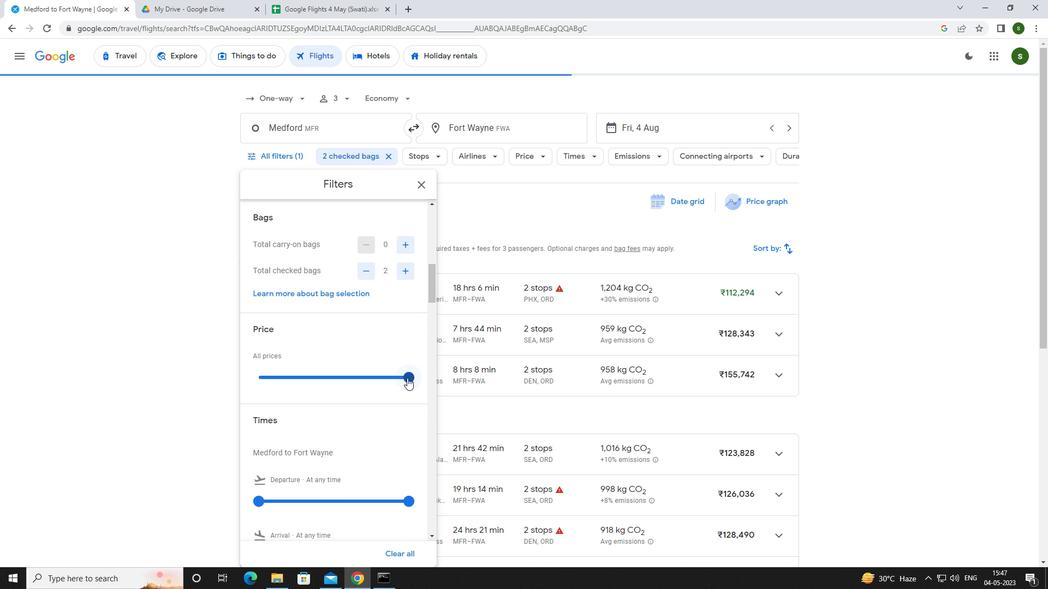 
Action: Mouse pressed left at (407, 378)
Screenshot: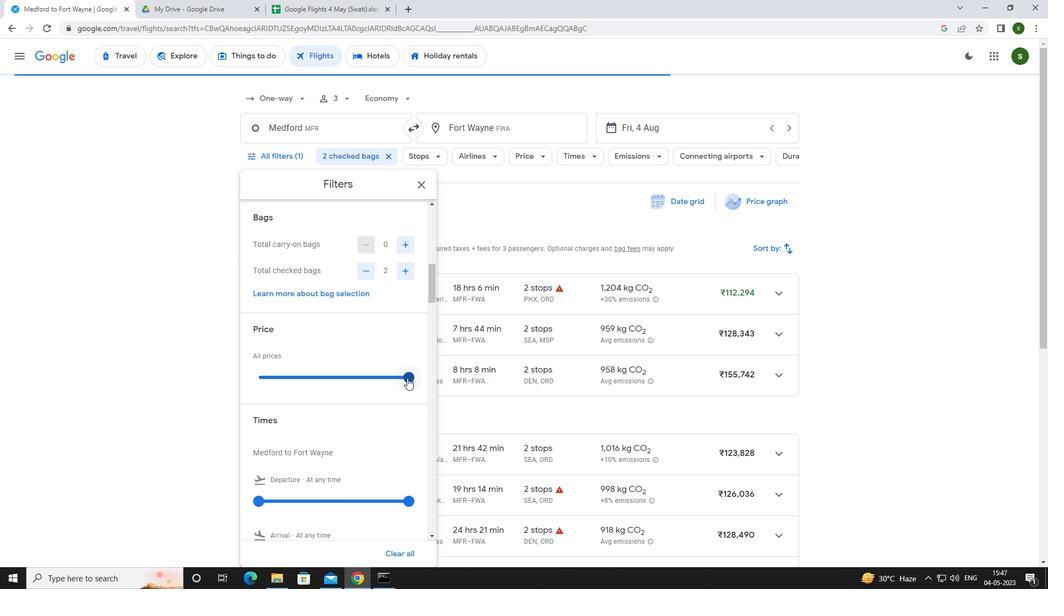 
Action: Mouse moved to (251, 377)
Screenshot: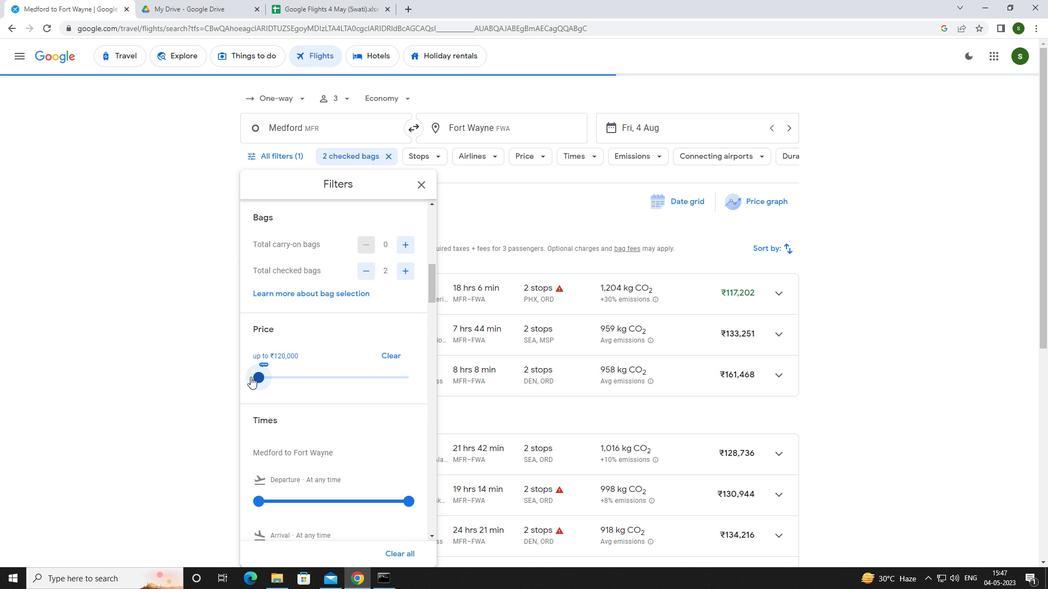 
Action: Mouse scrolled (251, 376) with delta (0, 0)
Screenshot: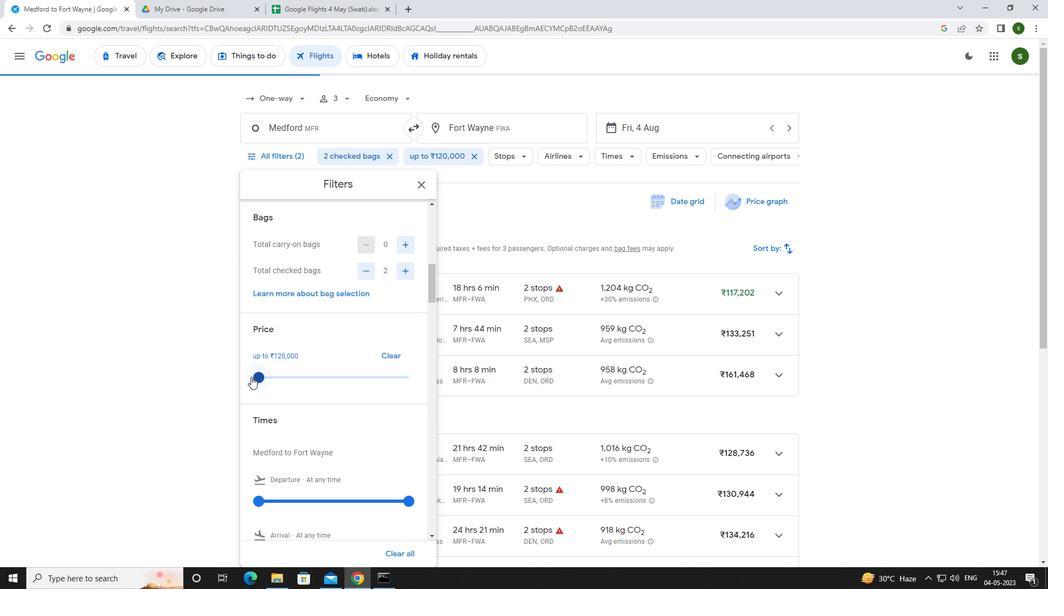 
Action: Mouse scrolled (251, 376) with delta (0, 0)
Screenshot: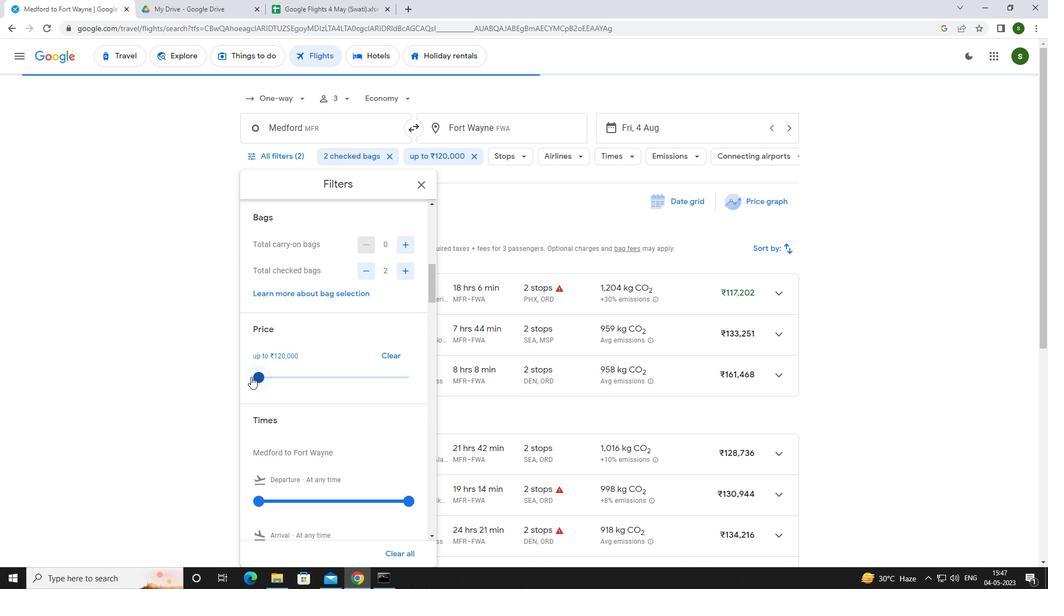 
Action: Mouse moved to (257, 389)
Screenshot: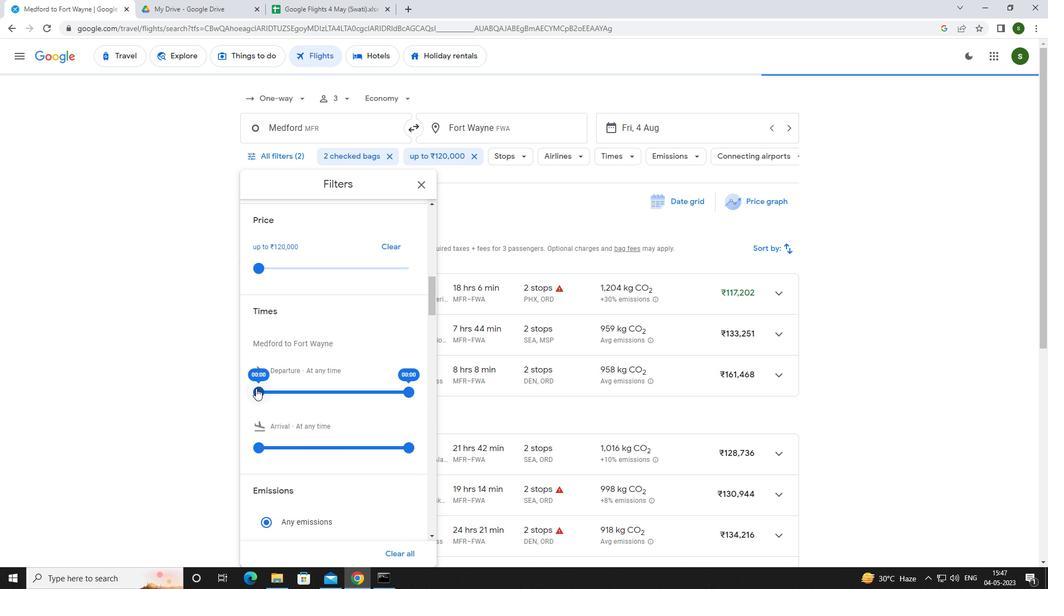 
Action: Mouse pressed left at (257, 389)
Screenshot: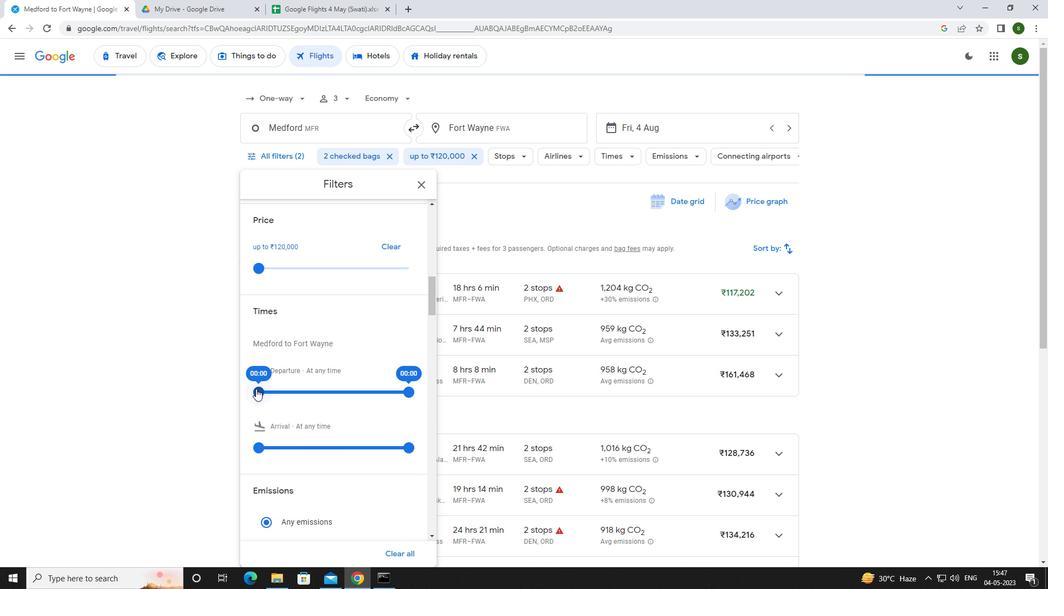 
Action: Mouse moved to (629, 437)
Screenshot: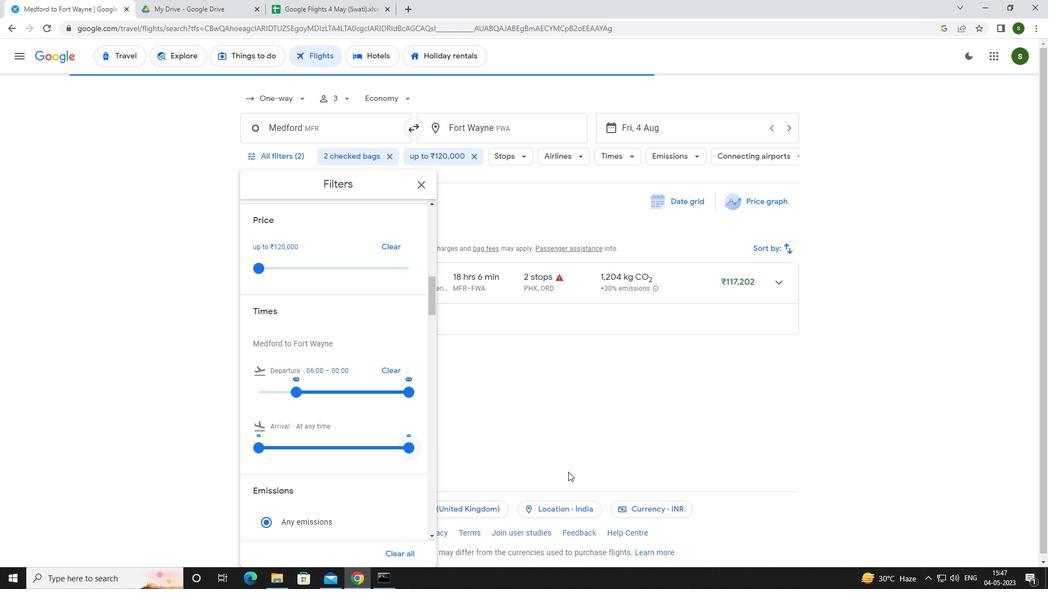 
Action: Mouse pressed left at (629, 437)
Screenshot: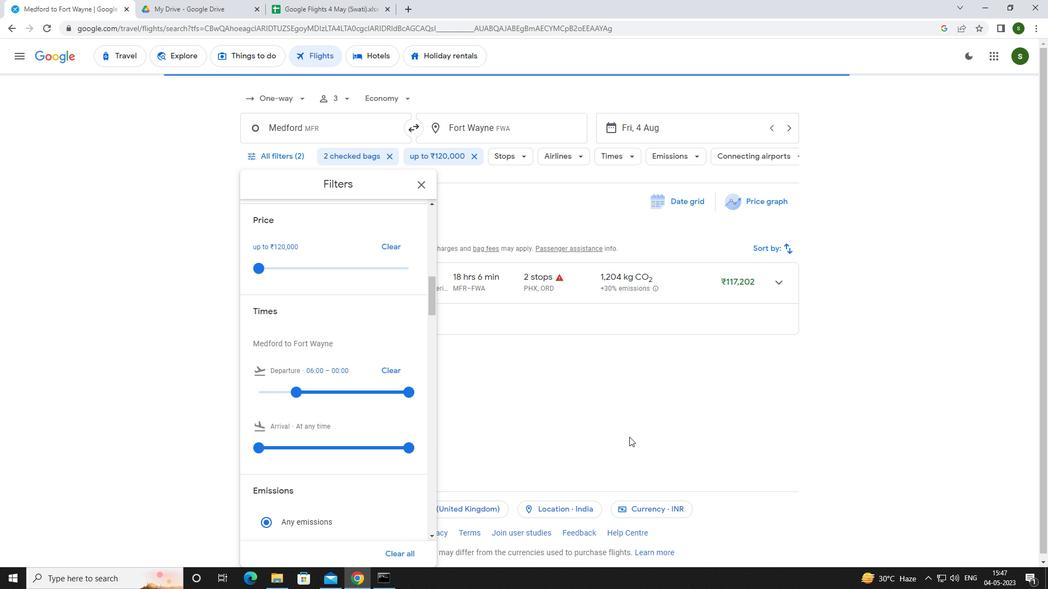 
Action: Mouse moved to (624, 433)
Screenshot: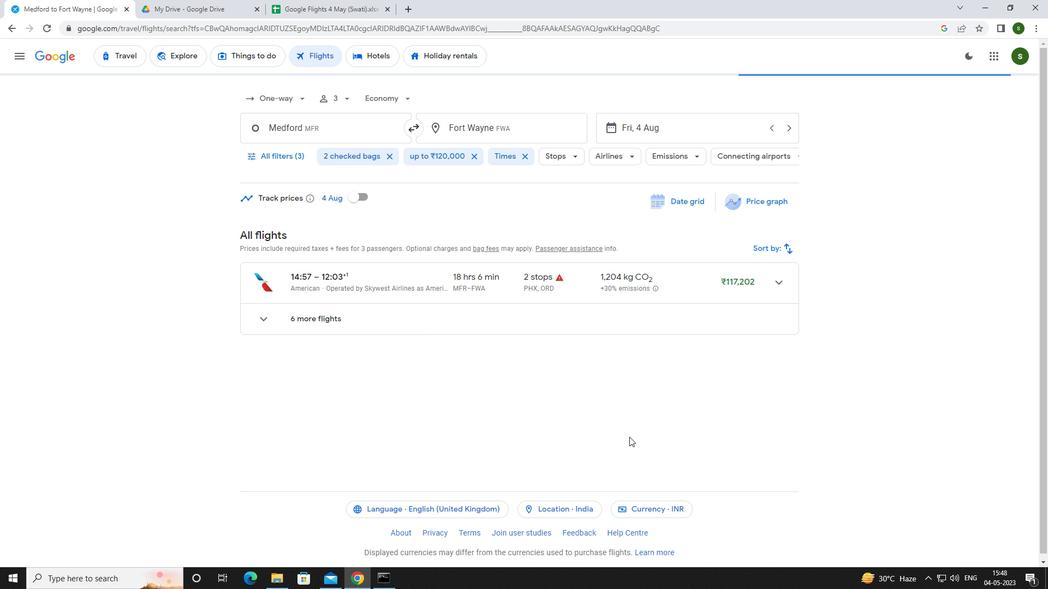 
